 Task: Look for space in Maringá, Brazil from 12th  August, 2023 to 15th August, 2023 for 3 adults in price range Rs.12000 to Rs.16000. Place can be entire place with 2 bedrooms having 3 beds and 1 bathroom. Property type can be house, flat, guest house. Booking option can be shelf check-in. Required host language is Spanish.
Action: Mouse moved to (461, 119)
Screenshot: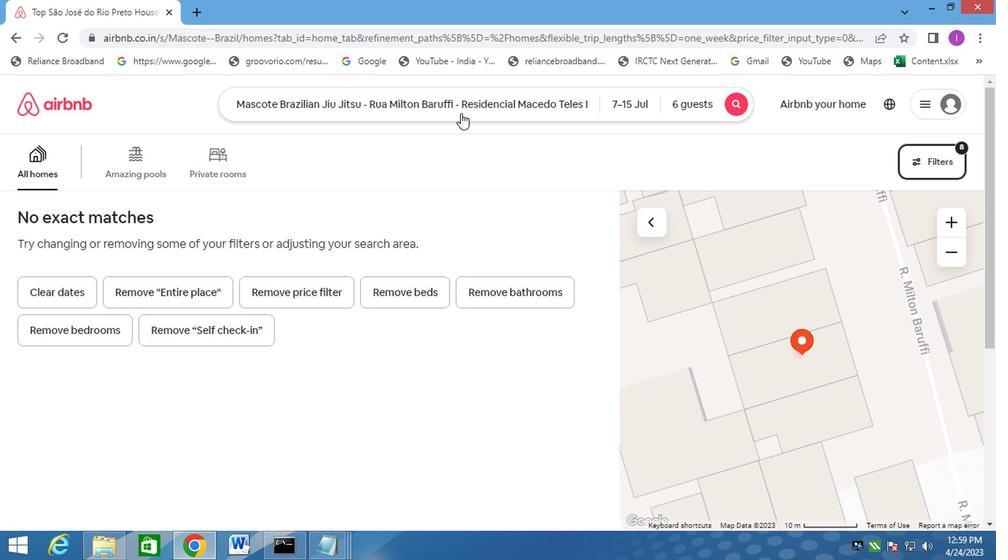 
Action: Mouse pressed left at (461, 119)
Screenshot: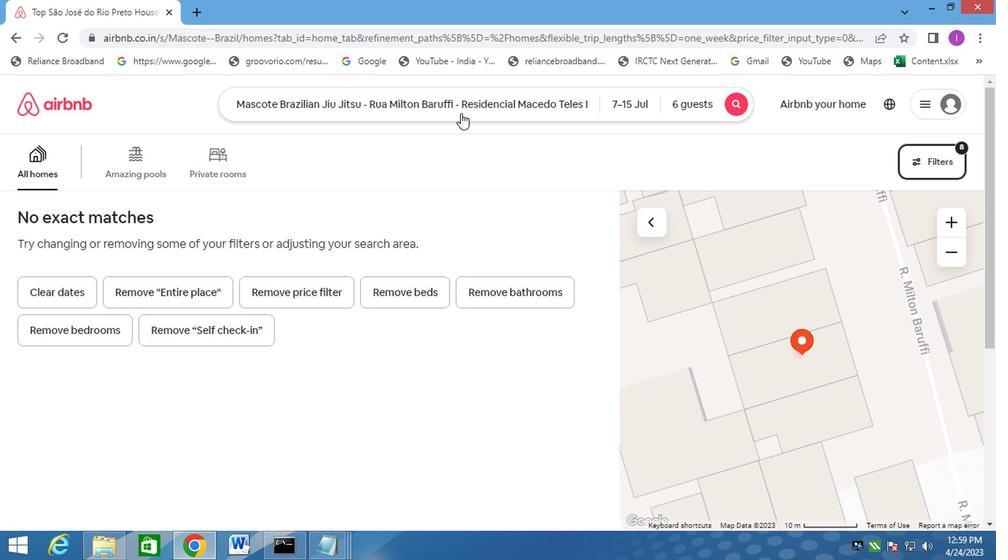 
Action: Mouse moved to (399, 160)
Screenshot: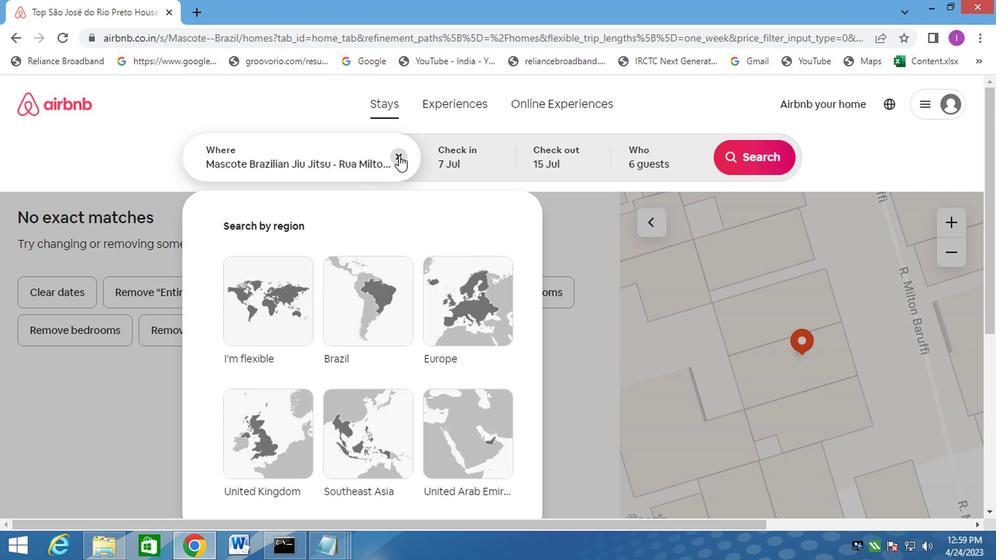 
Action: Mouse pressed left at (399, 160)
Screenshot: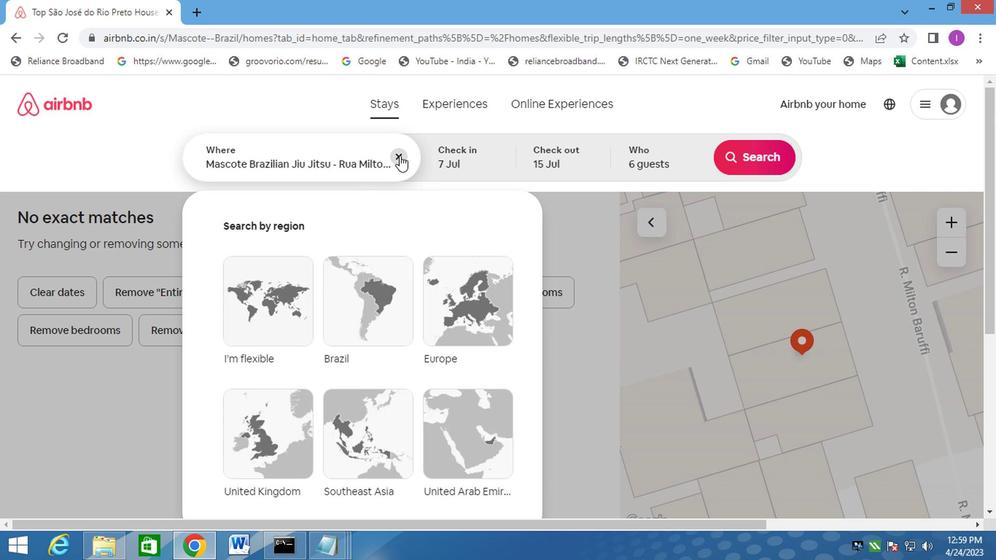 
Action: Mouse moved to (281, 379)
Screenshot: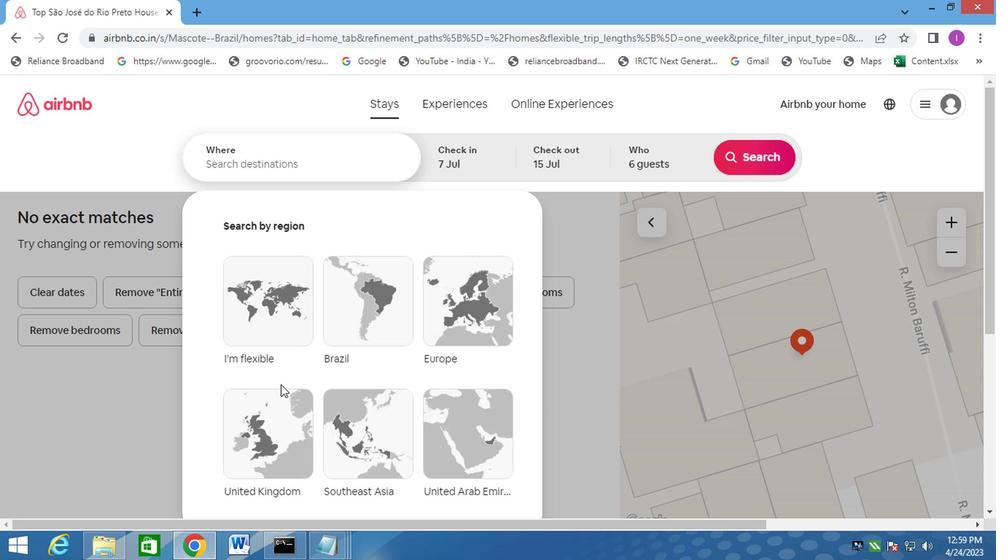 
Action: Key pressed <Key.shift>MARINGA,<Key.shift>BRAZIL
Screenshot: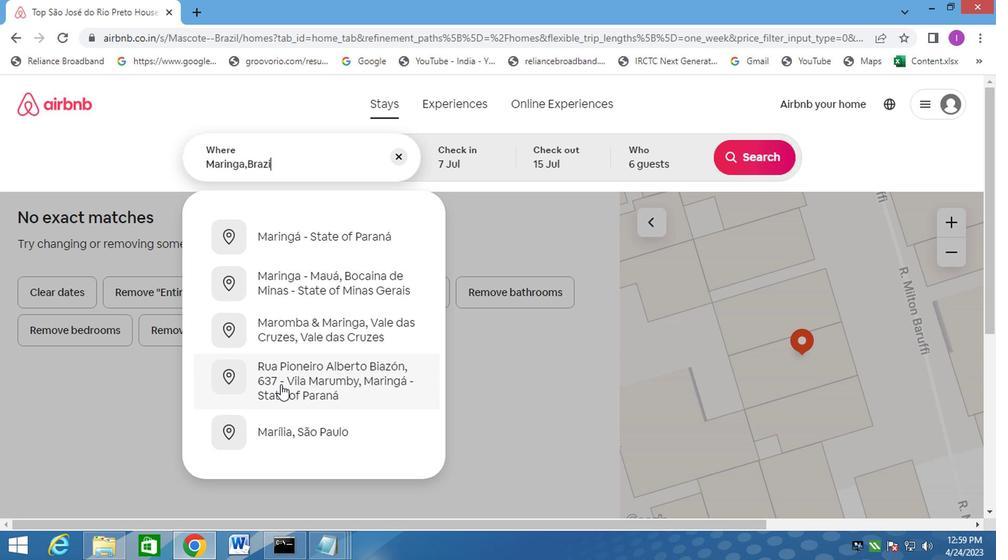 
Action: Mouse moved to (461, 162)
Screenshot: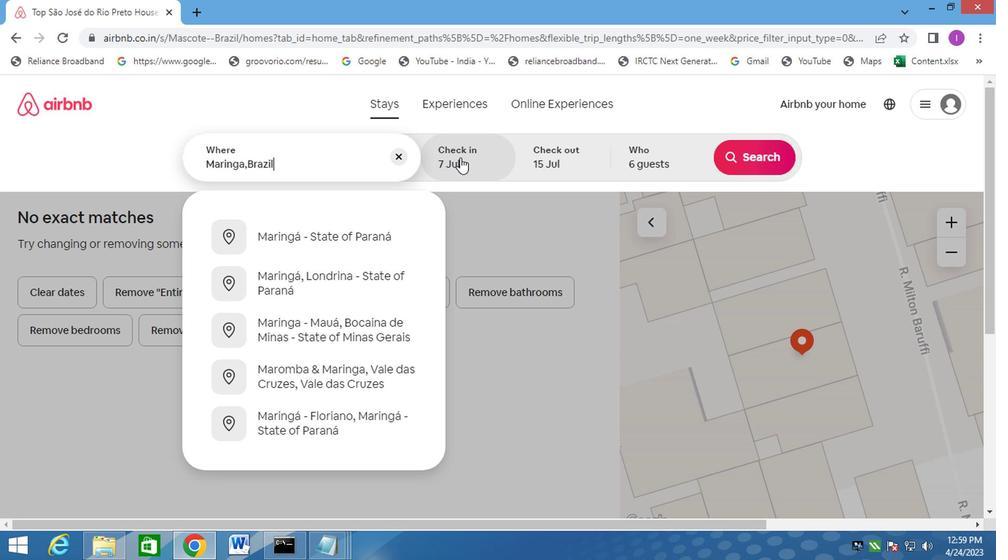 
Action: Mouse pressed left at (461, 162)
Screenshot: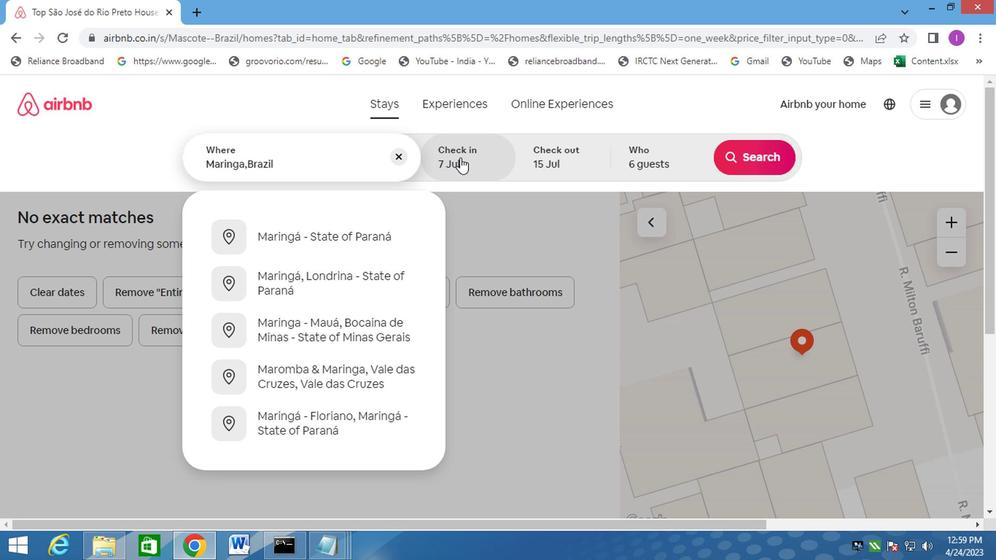 
Action: Mouse moved to (732, 367)
Screenshot: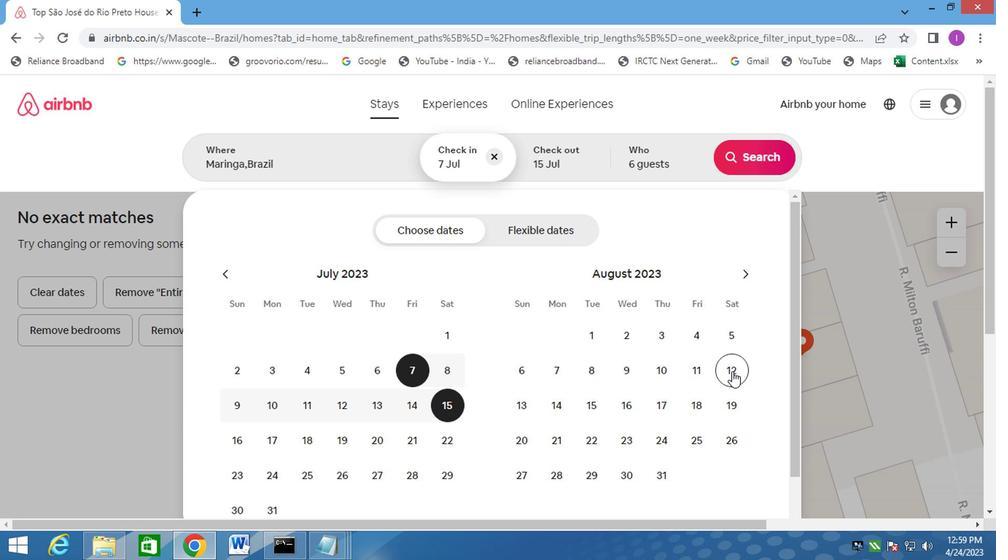 
Action: Mouse pressed left at (732, 367)
Screenshot: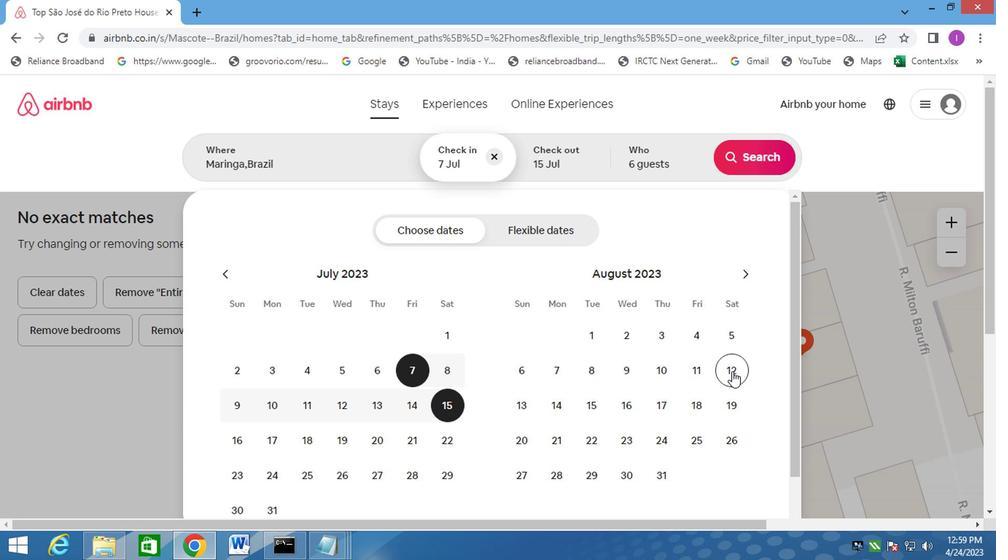 
Action: Mouse moved to (590, 397)
Screenshot: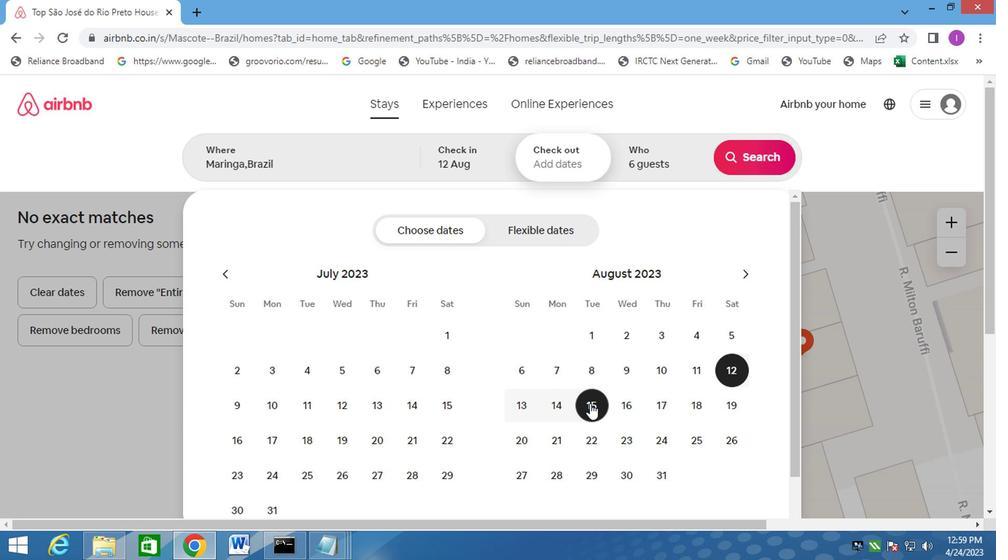 
Action: Mouse pressed left at (590, 397)
Screenshot: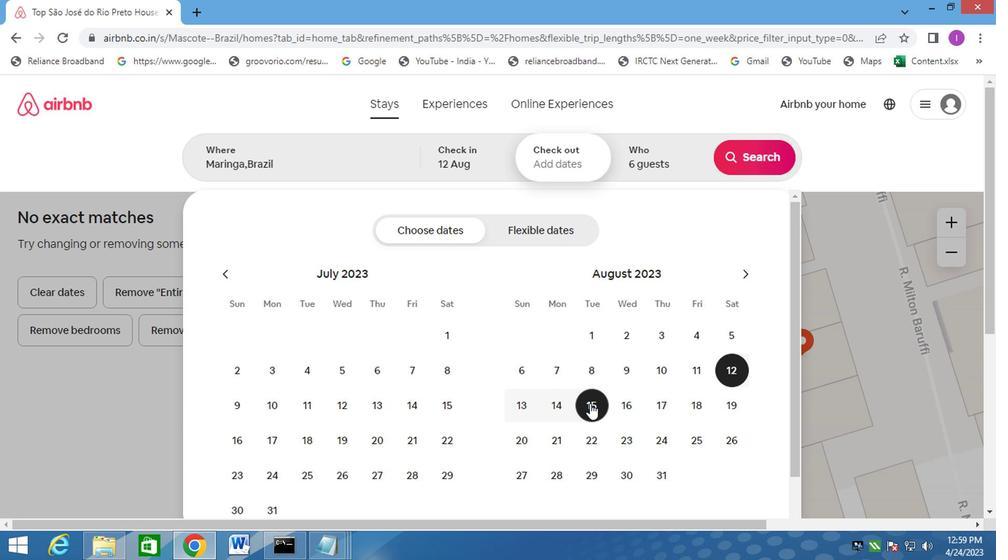 
Action: Mouse moved to (647, 158)
Screenshot: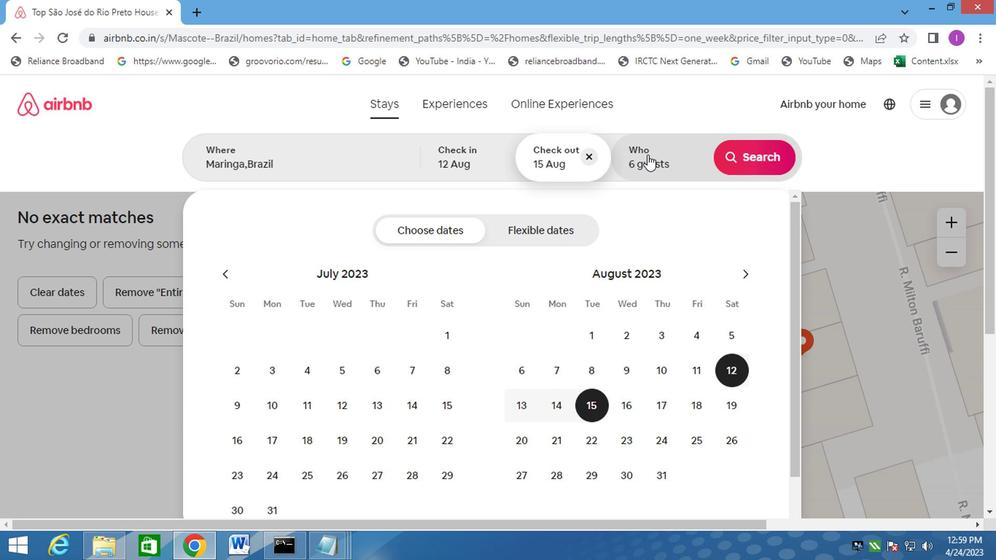 
Action: Mouse pressed left at (647, 158)
Screenshot: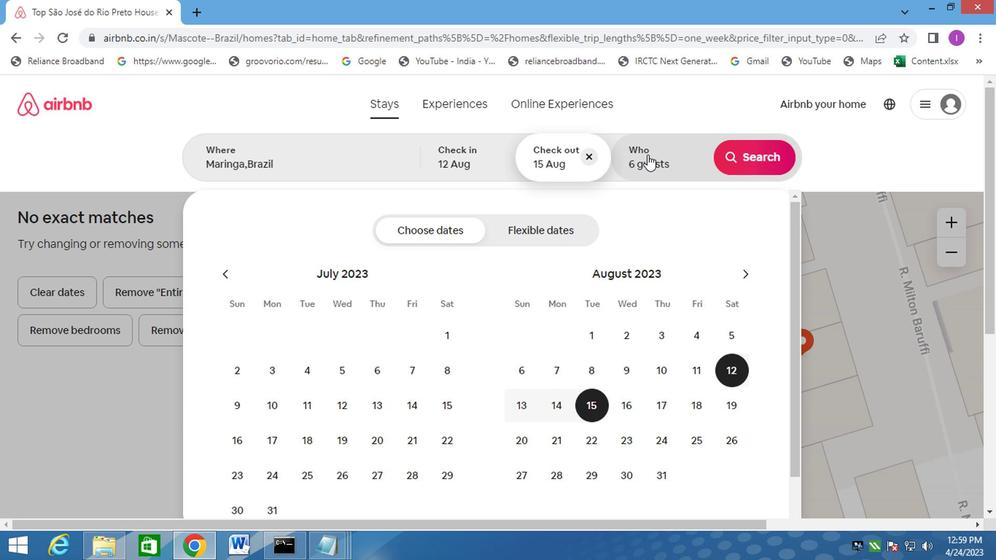 
Action: Mouse moved to (708, 241)
Screenshot: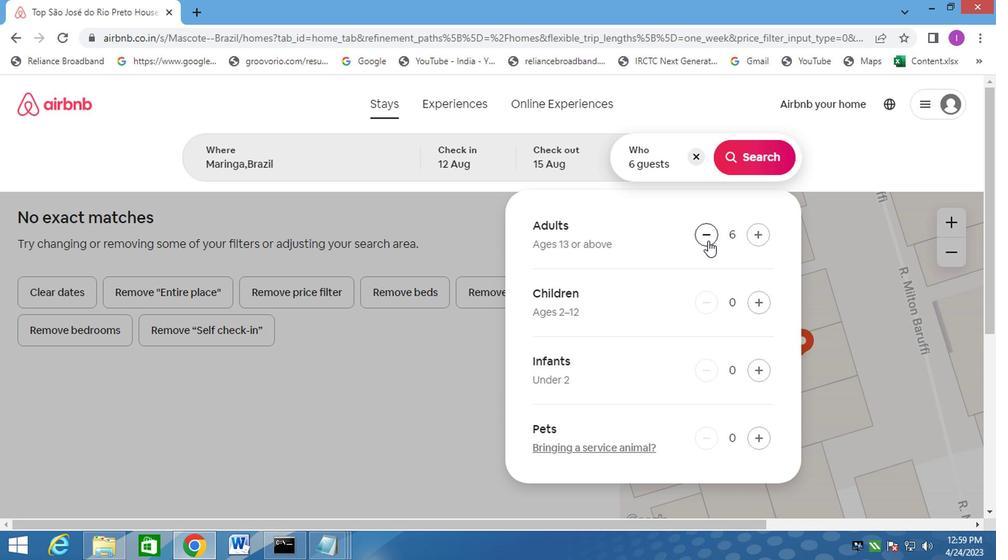 
Action: Mouse pressed left at (708, 241)
Screenshot: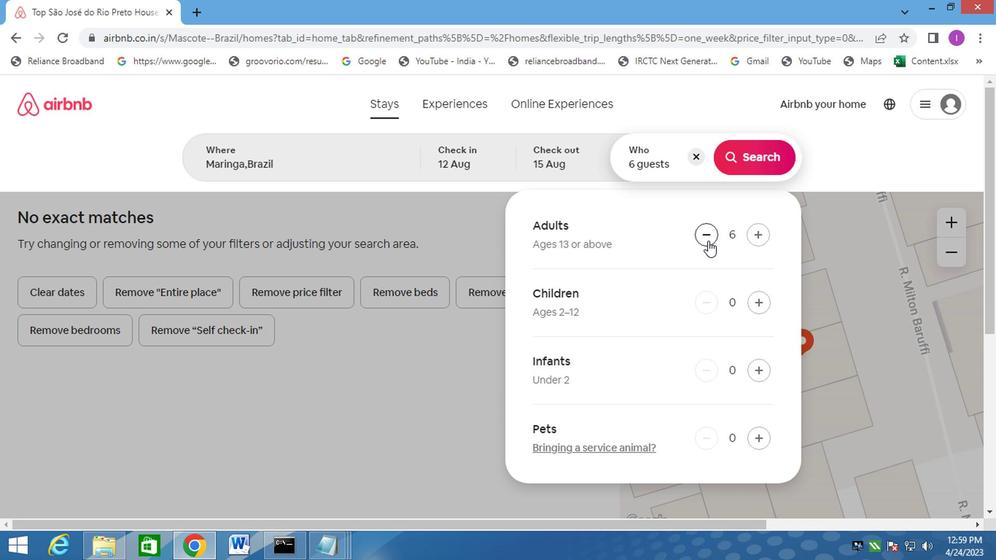 
Action: Mouse pressed left at (708, 241)
Screenshot: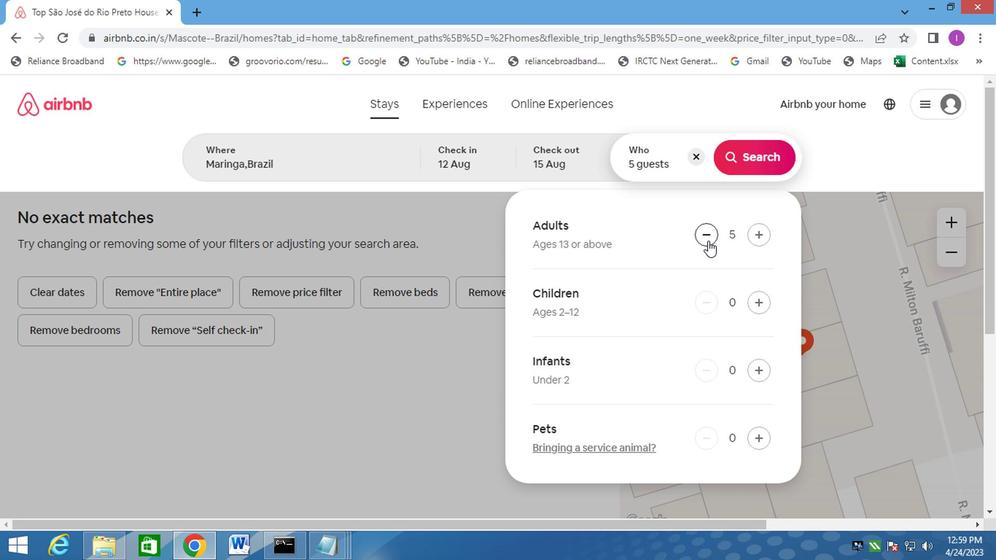 
Action: Mouse pressed left at (708, 241)
Screenshot: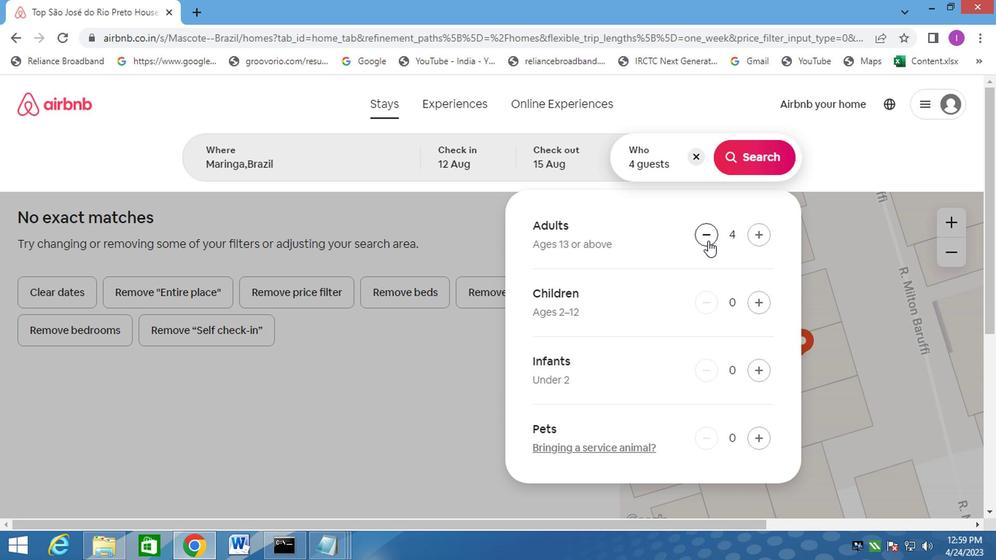 
Action: Mouse moved to (756, 153)
Screenshot: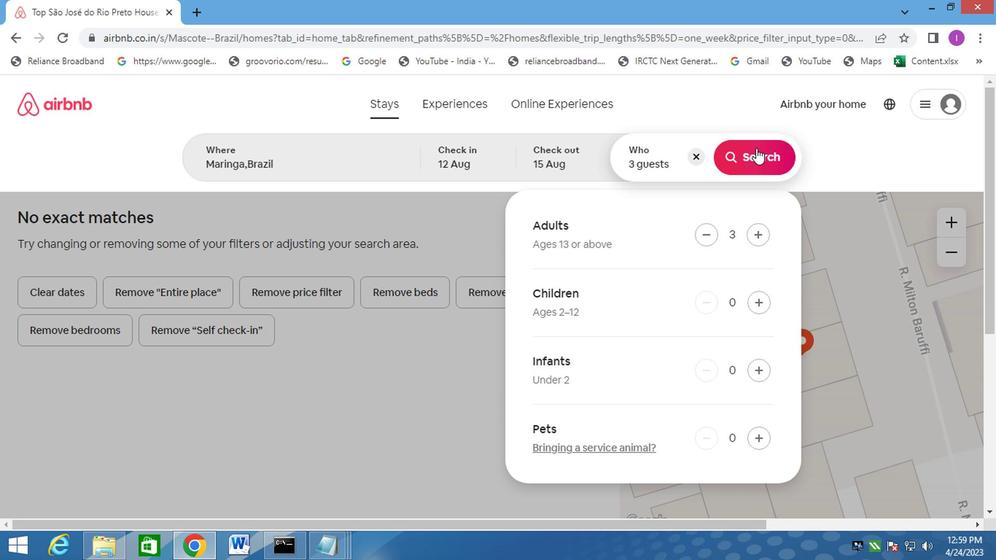 
Action: Mouse pressed left at (756, 153)
Screenshot: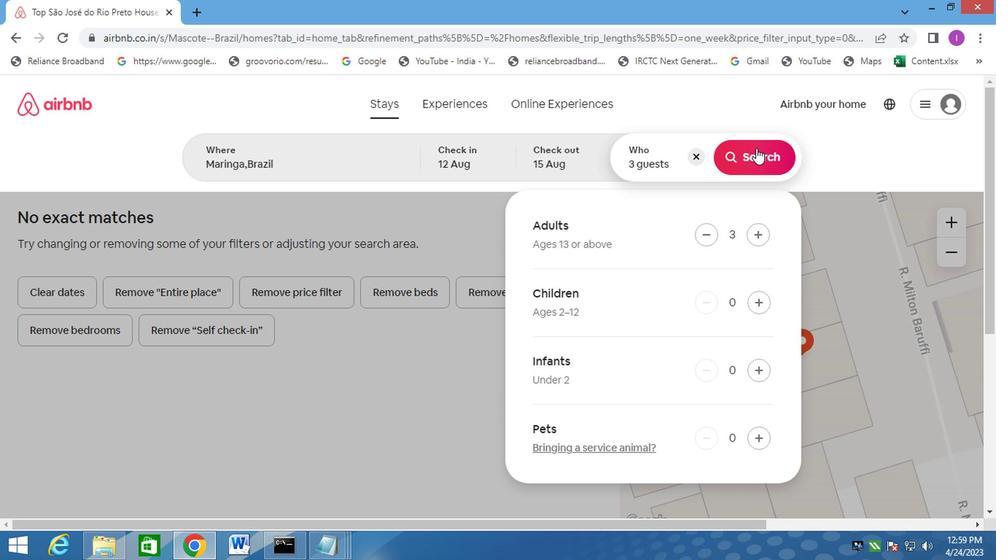 
Action: Mouse moved to (924, 165)
Screenshot: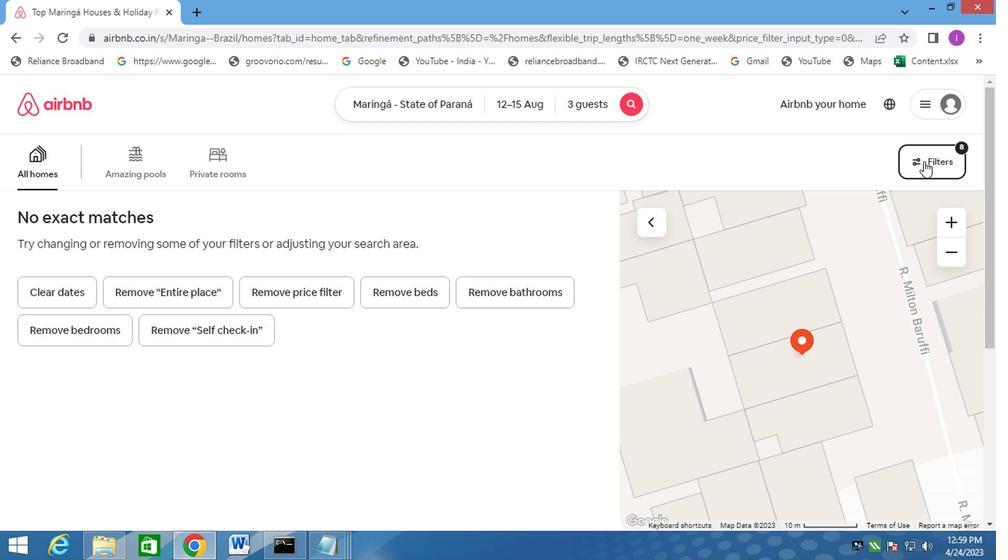
Action: Mouse pressed left at (924, 165)
Screenshot: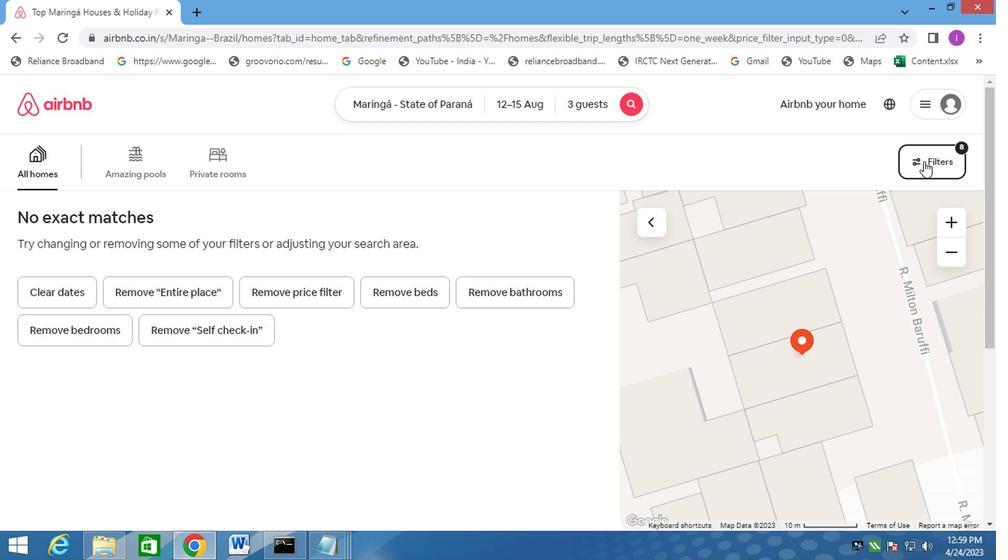 
Action: Mouse moved to (287, 255)
Screenshot: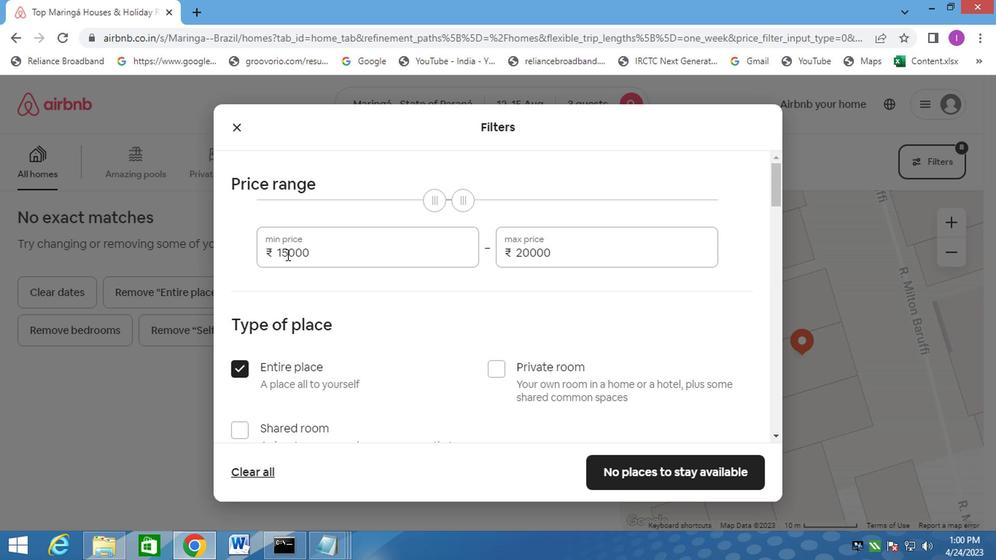 
Action: Mouse pressed left at (287, 255)
Screenshot: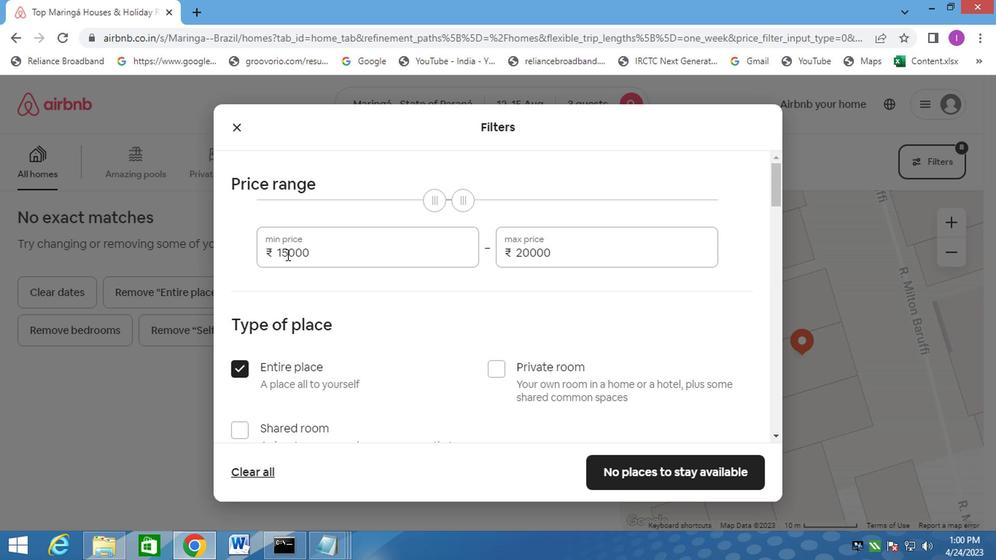 
Action: Mouse moved to (345, 239)
Screenshot: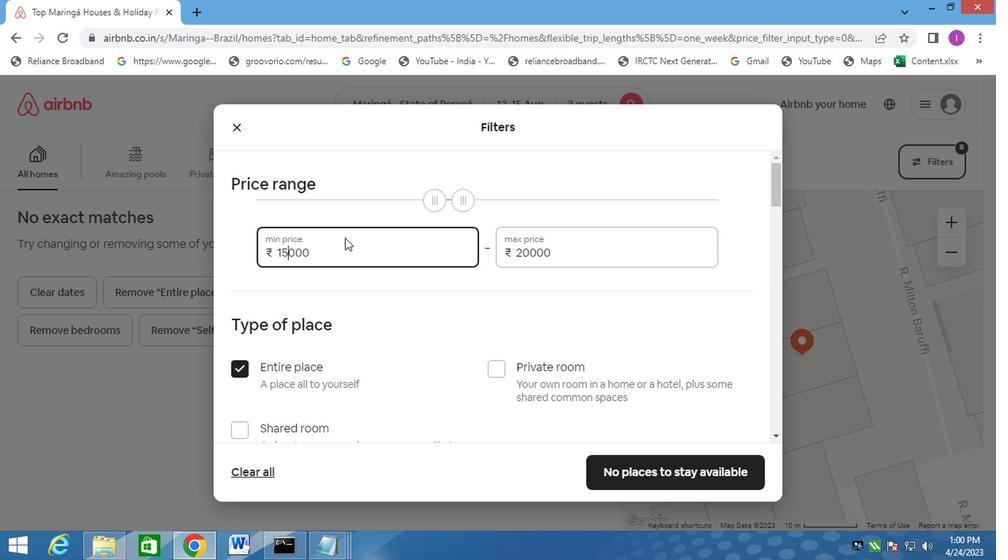 
Action: Key pressed <Key.backspace>2
Screenshot: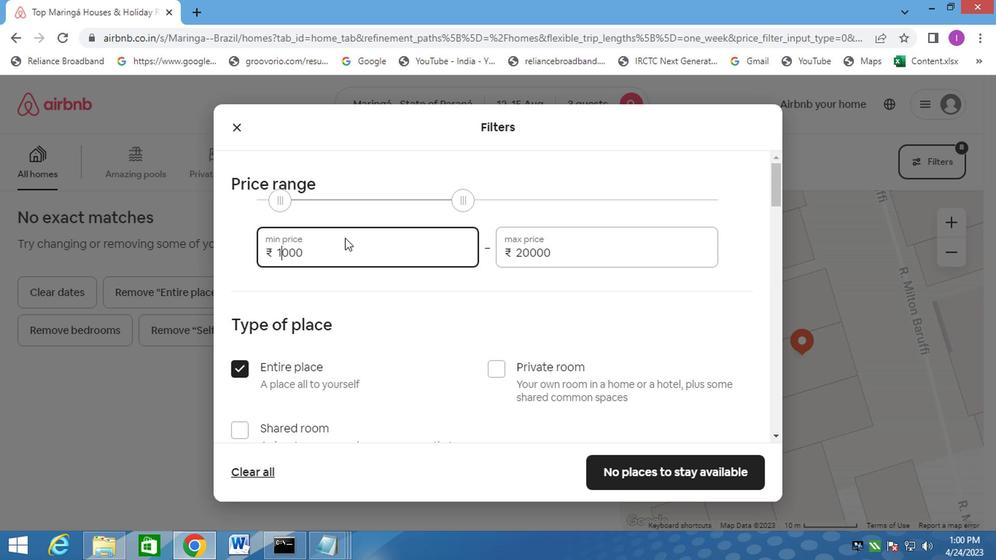 
Action: Mouse moved to (529, 254)
Screenshot: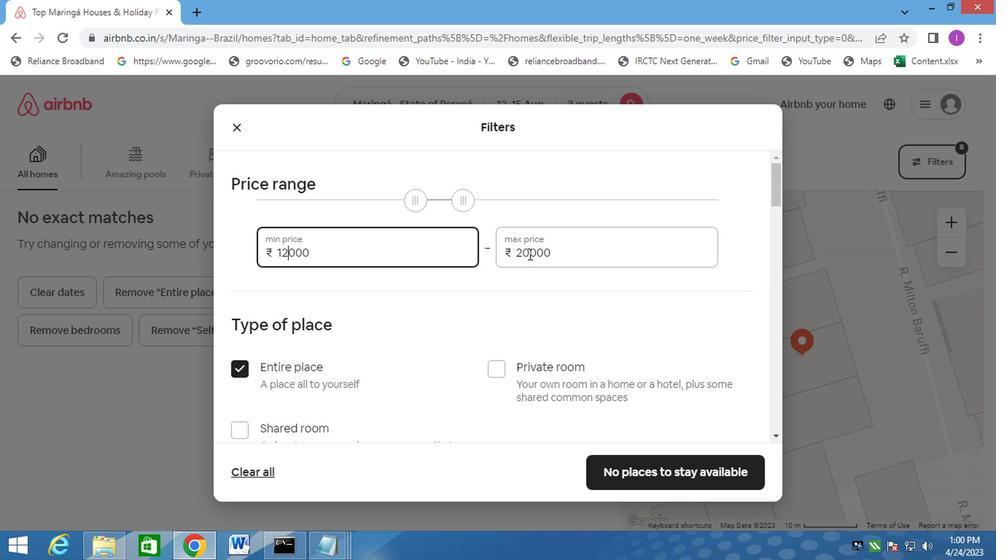 
Action: Mouse pressed left at (529, 254)
Screenshot: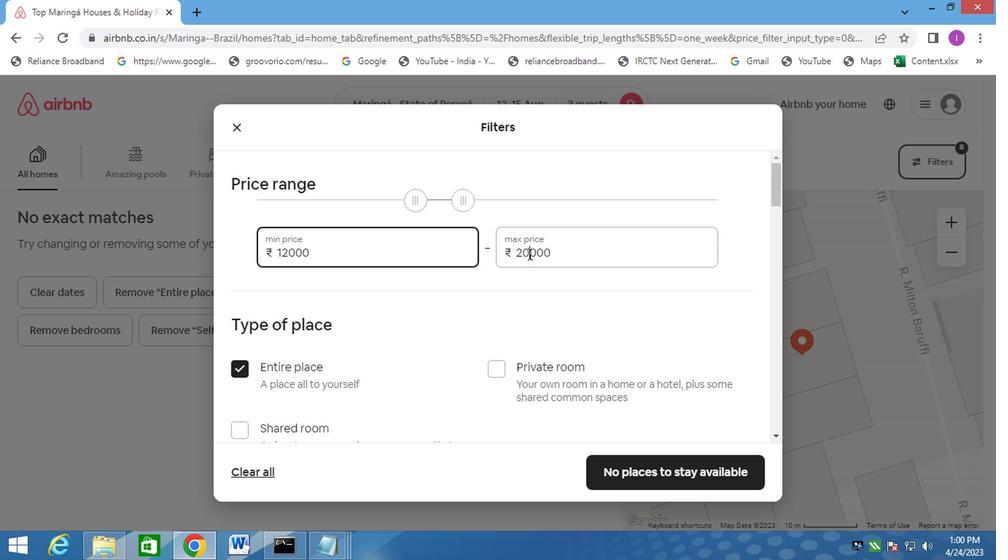 
Action: Mouse moved to (529, 252)
Screenshot: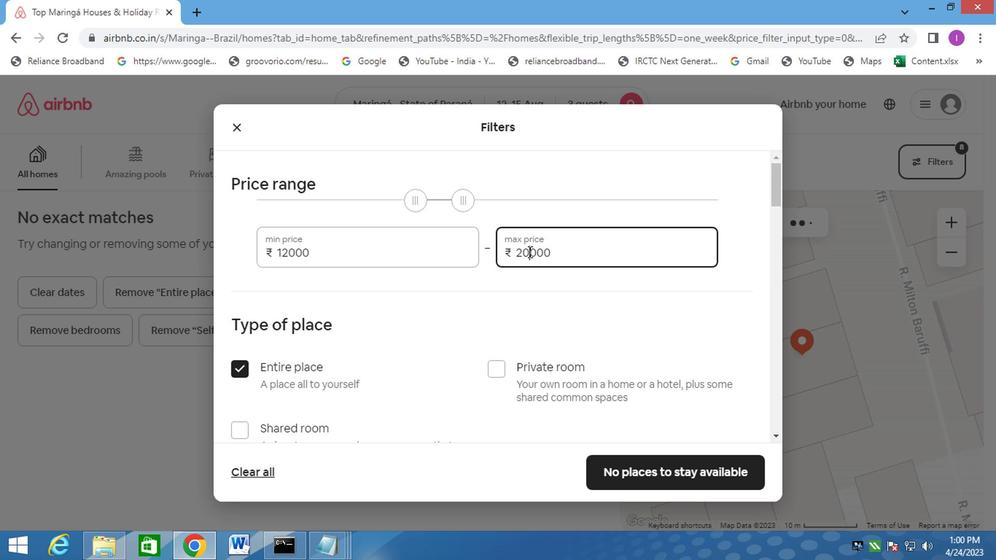 
Action: Key pressed <Key.backspace><Key.backspace>16
Screenshot: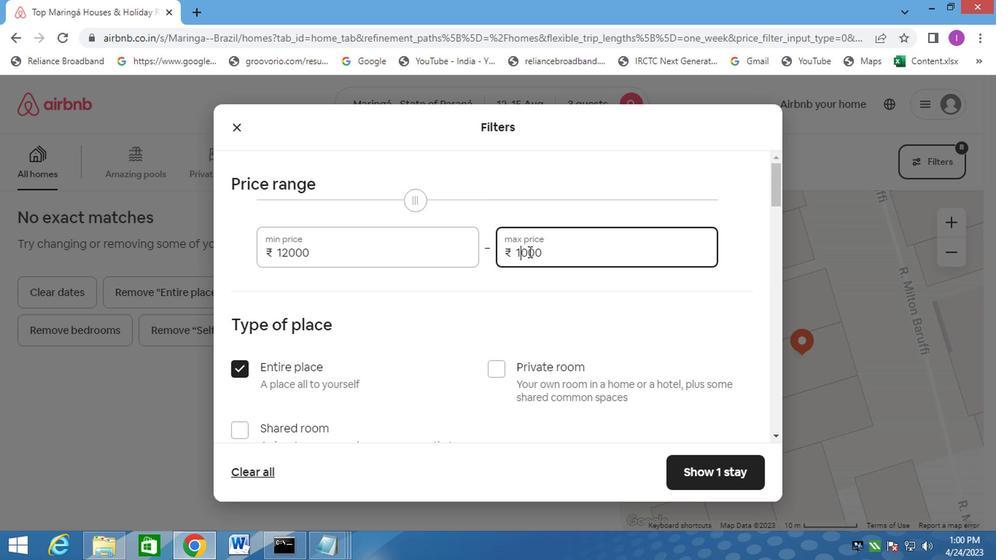 
Action: Mouse moved to (395, 458)
Screenshot: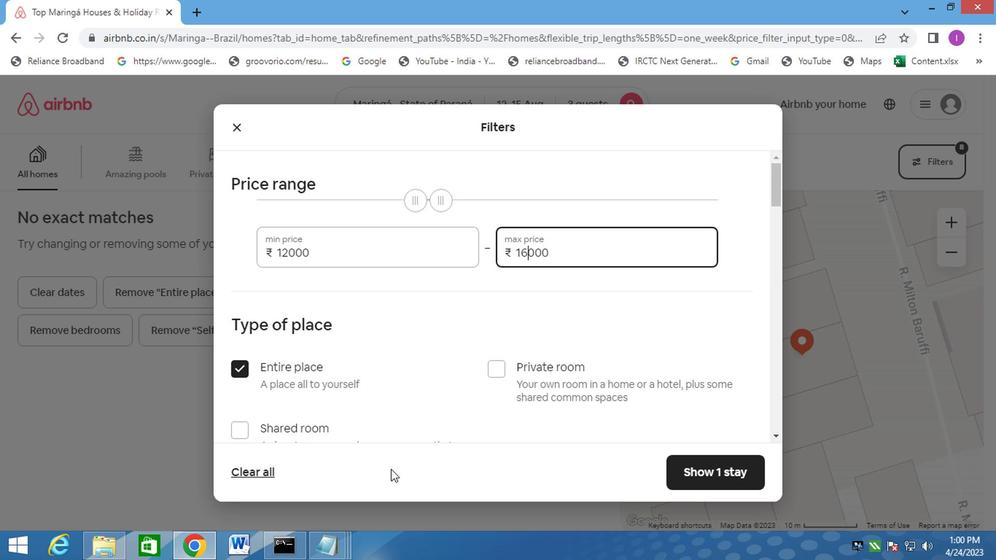 
Action: Mouse scrolled (395, 457) with delta (0, 0)
Screenshot: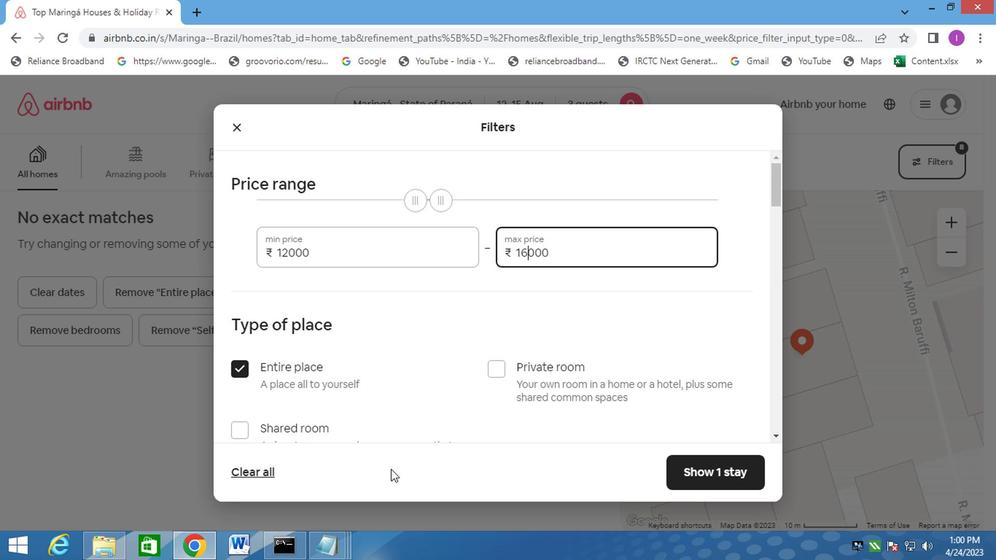 
Action: Mouse moved to (406, 447)
Screenshot: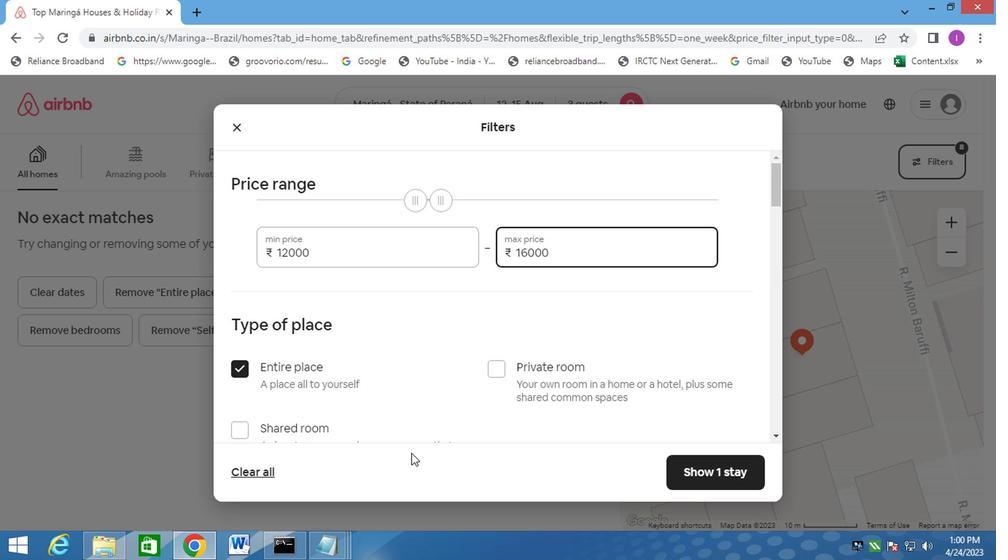 
Action: Mouse scrolled (406, 446) with delta (0, -1)
Screenshot: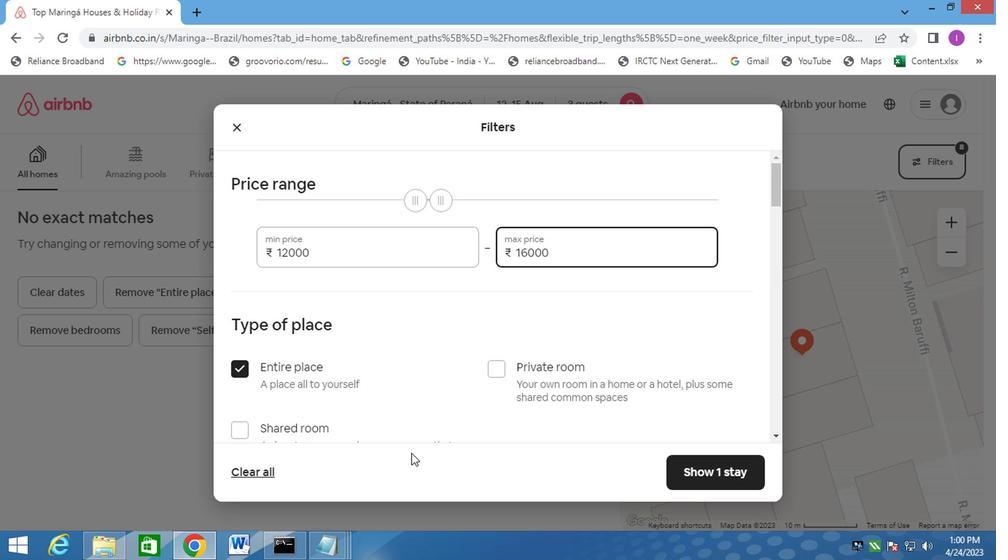 
Action: Mouse moved to (412, 445)
Screenshot: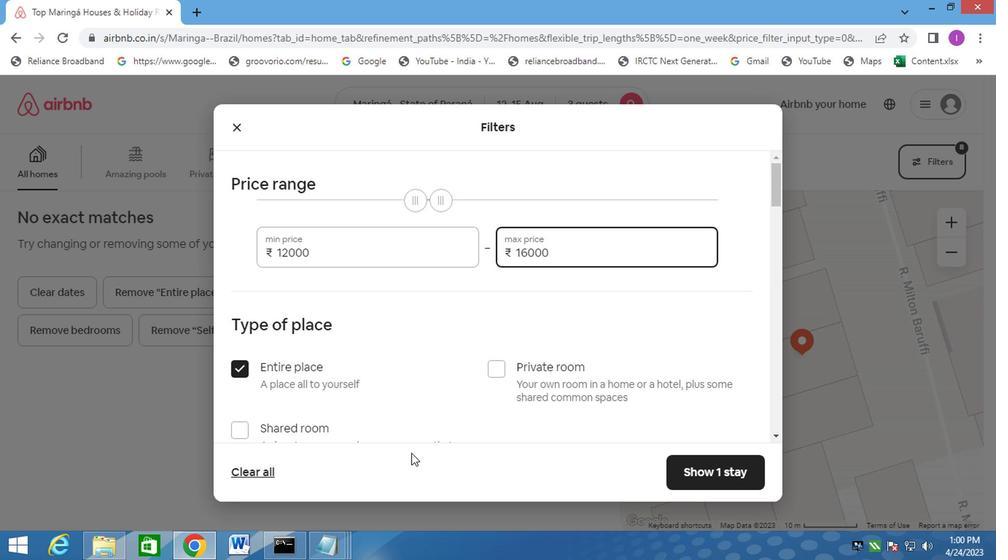 
Action: Mouse scrolled (412, 444) with delta (0, -1)
Screenshot: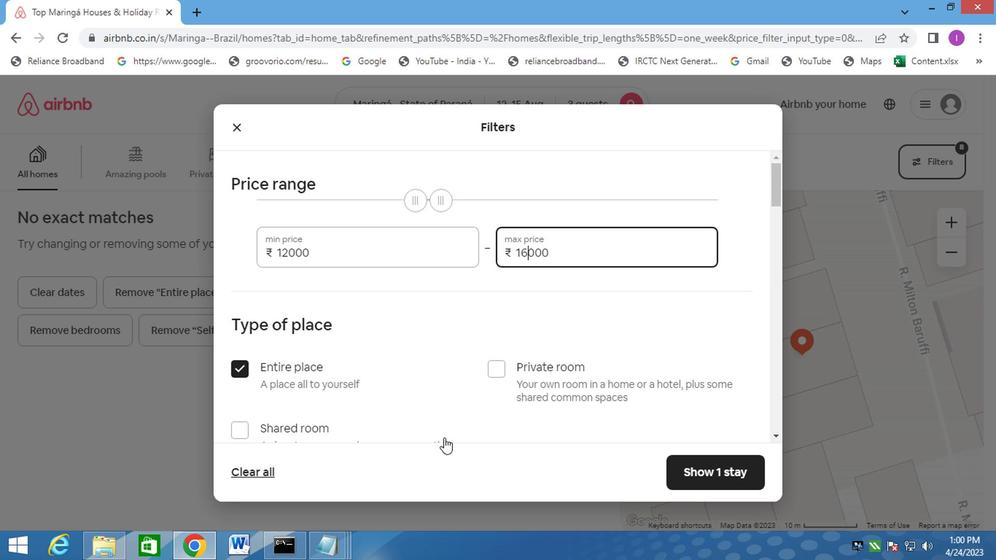 
Action: Mouse moved to (723, 358)
Screenshot: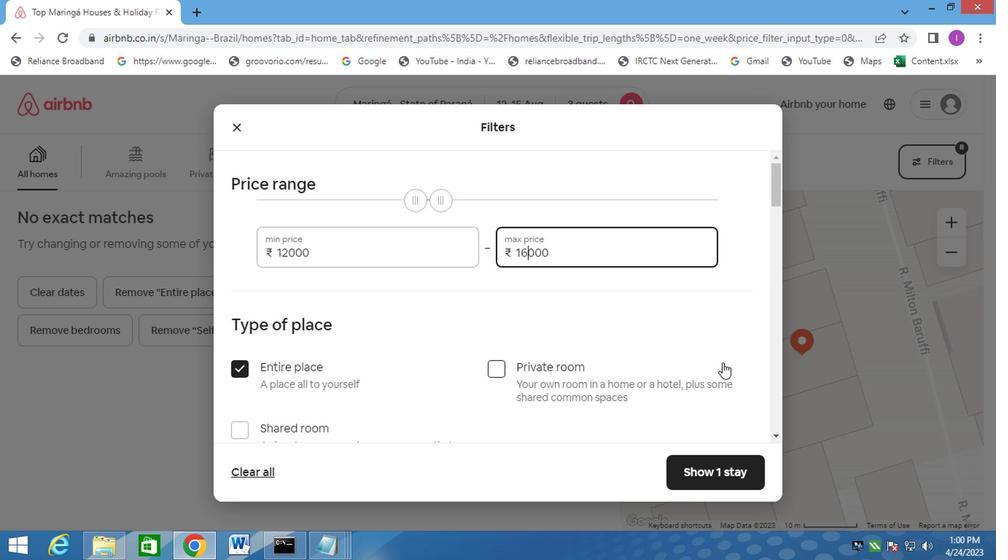 
Action: Mouse scrolled (723, 357) with delta (0, -1)
Screenshot: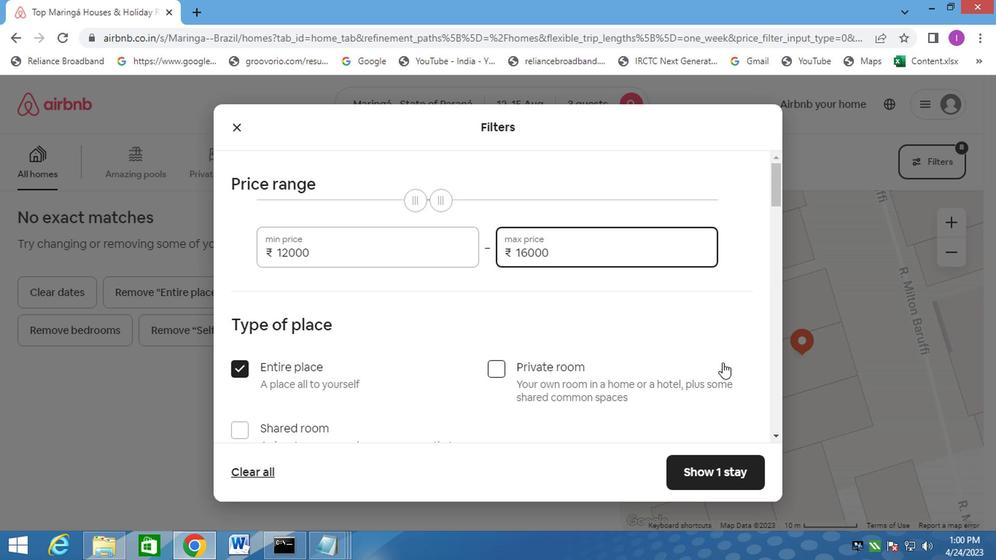 
Action: Mouse scrolled (723, 357) with delta (0, -1)
Screenshot: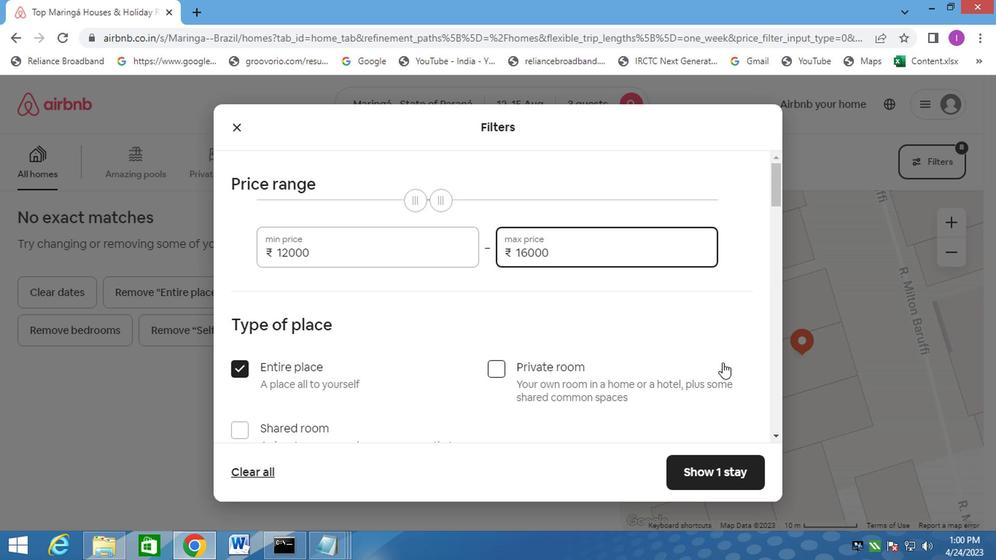 
Action: Mouse scrolled (723, 357) with delta (0, -1)
Screenshot: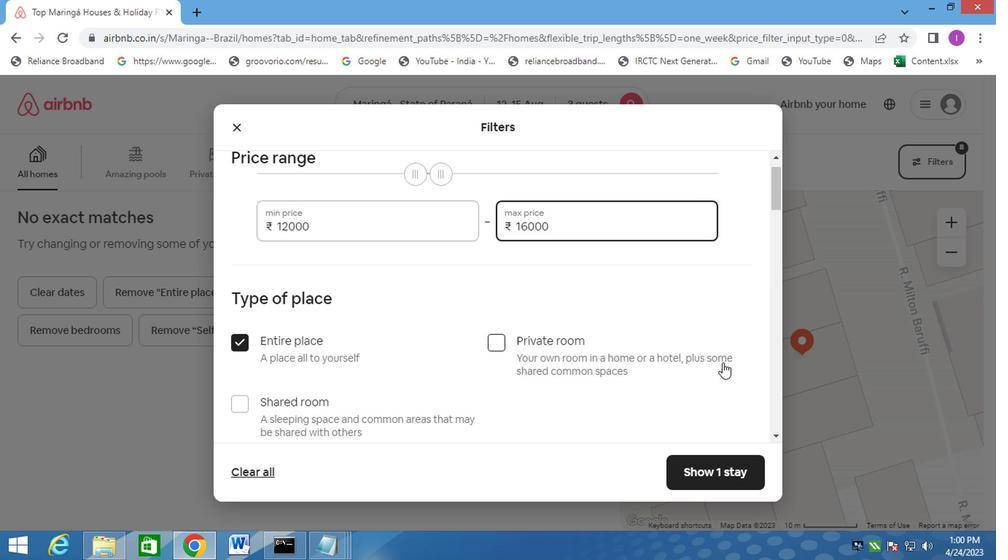 
Action: Mouse moved to (365, 377)
Screenshot: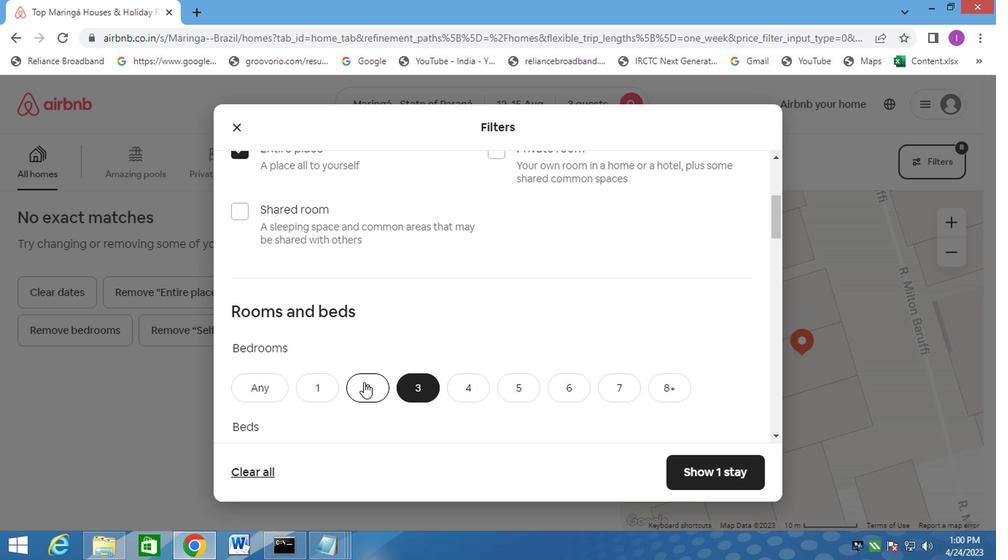
Action: Mouse pressed left at (365, 377)
Screenshot: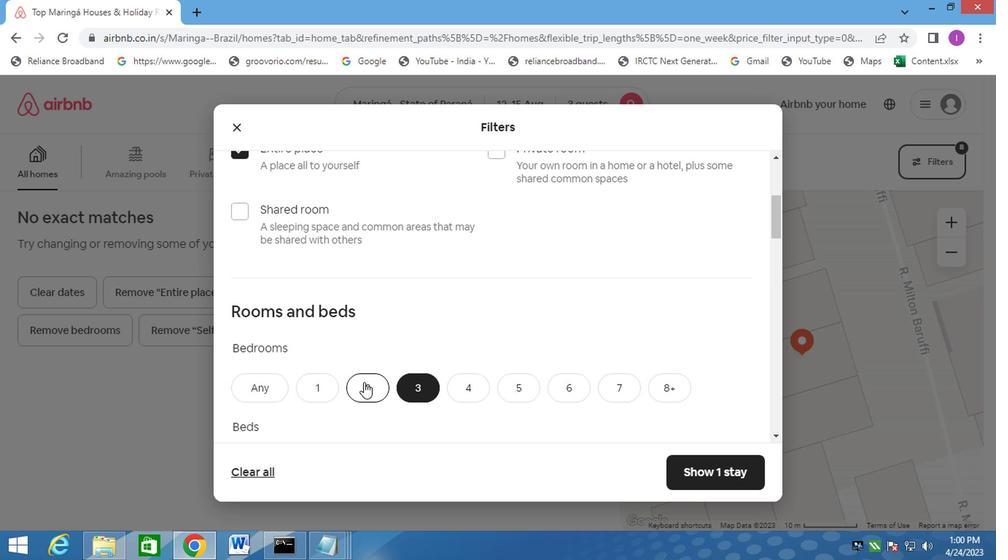 
Action: Mouse moved to (414, 385)
Screenshot: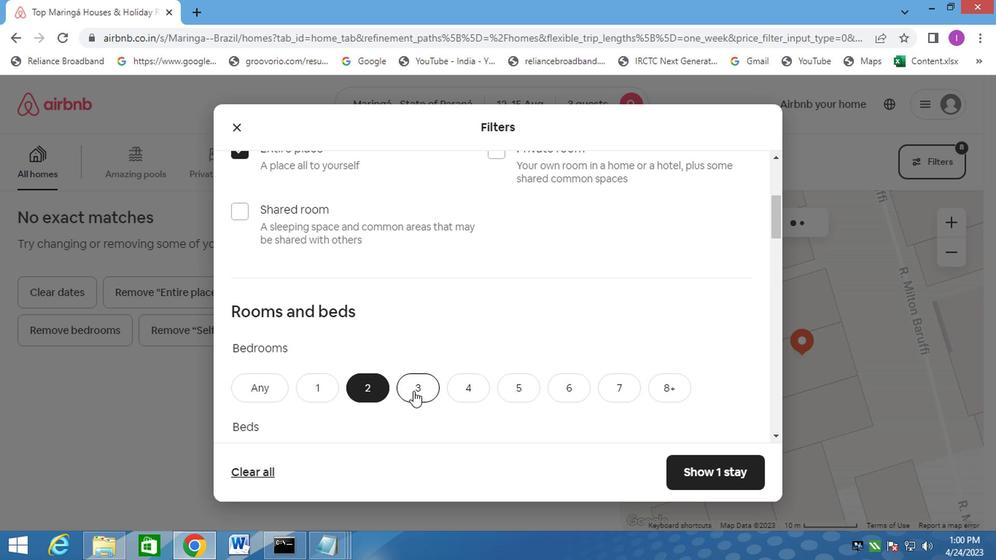 
Action: Mouse scrolled (413, 385) with delta (0, 0)
Screenshot: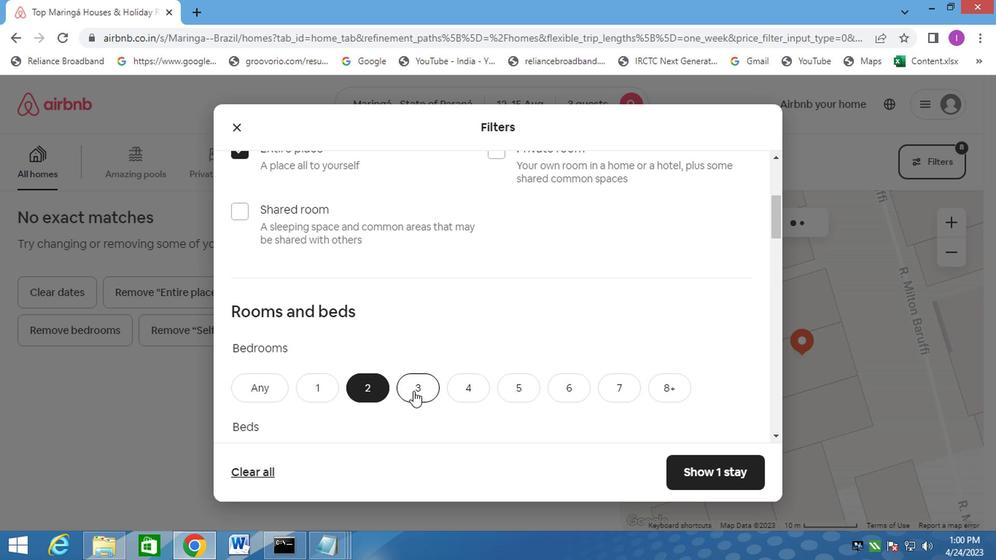 
Action: Mouse scrolled (414, 385) with delta (0, 0)
Screenshot: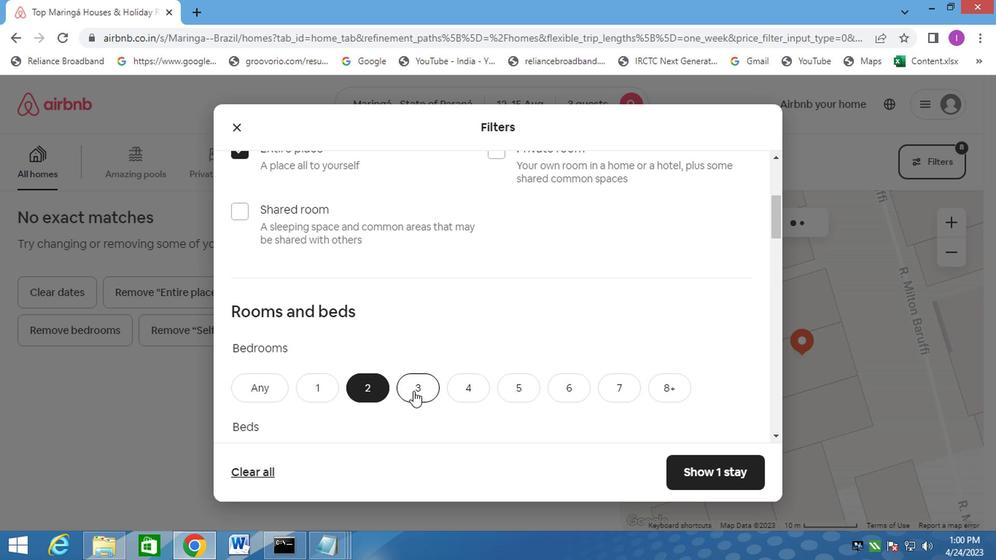
Action: Mouse moved to (421, 385)
Screenshot: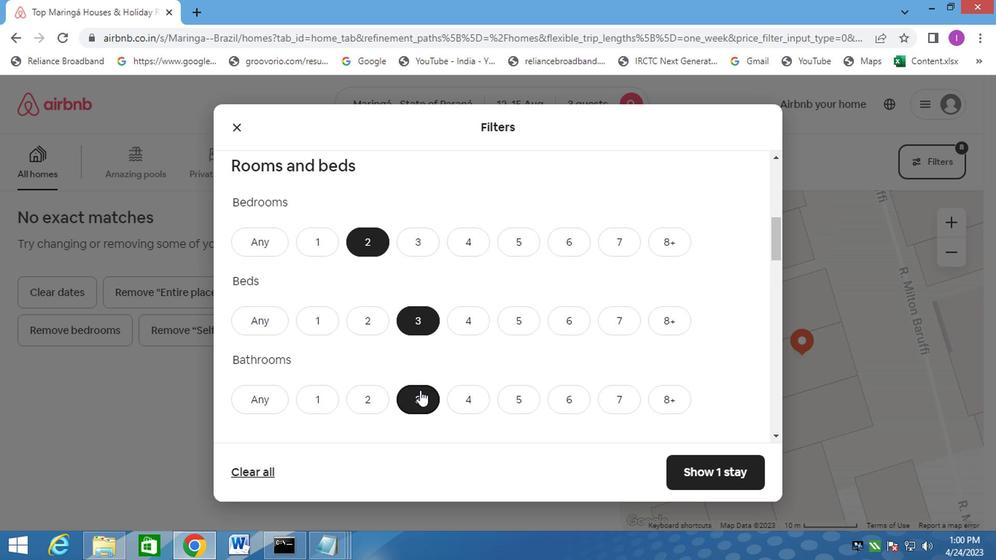 
Action: Mouse scrolled (421, 384) with delta (0, 0)
Screenshot: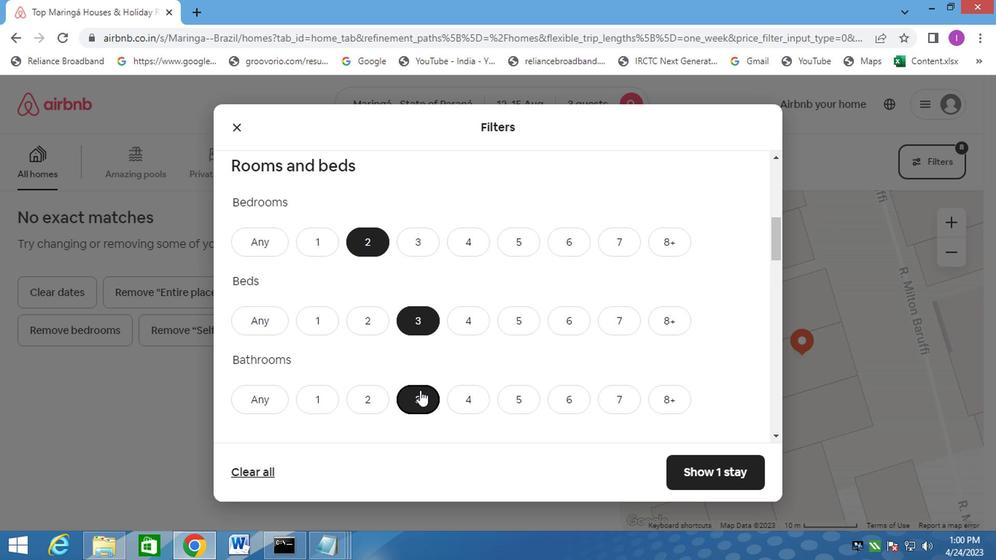 
Action: Mouse moved to (315, 326)
Screenshot: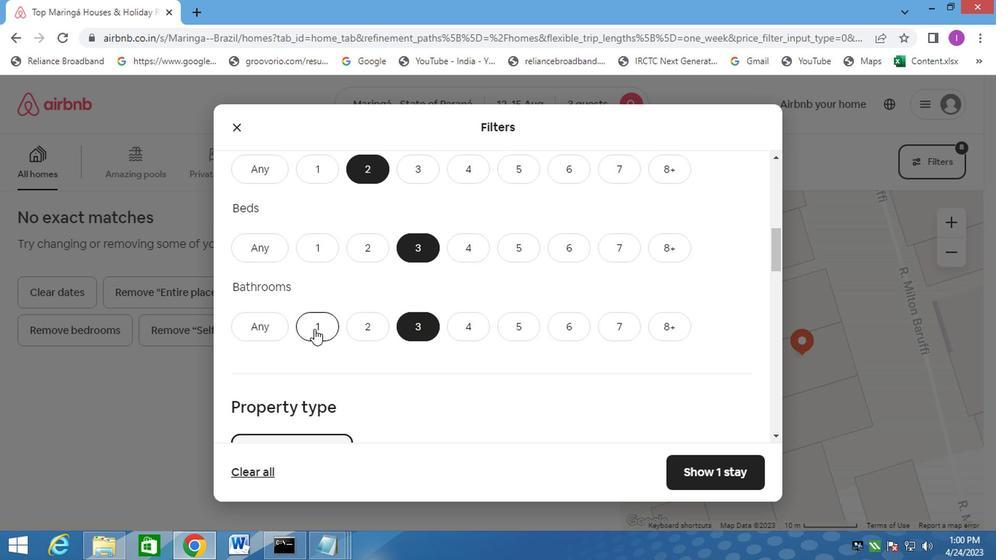 
Action: Mouse pressed left at (315, 326)
Screenshot: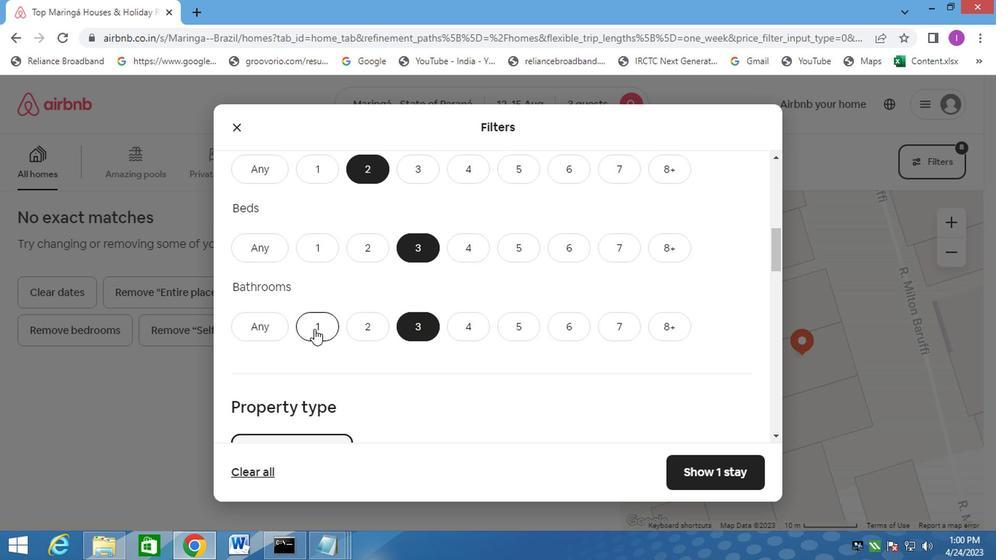 
Action: Mouse moved to (375, 373)
Screenshot: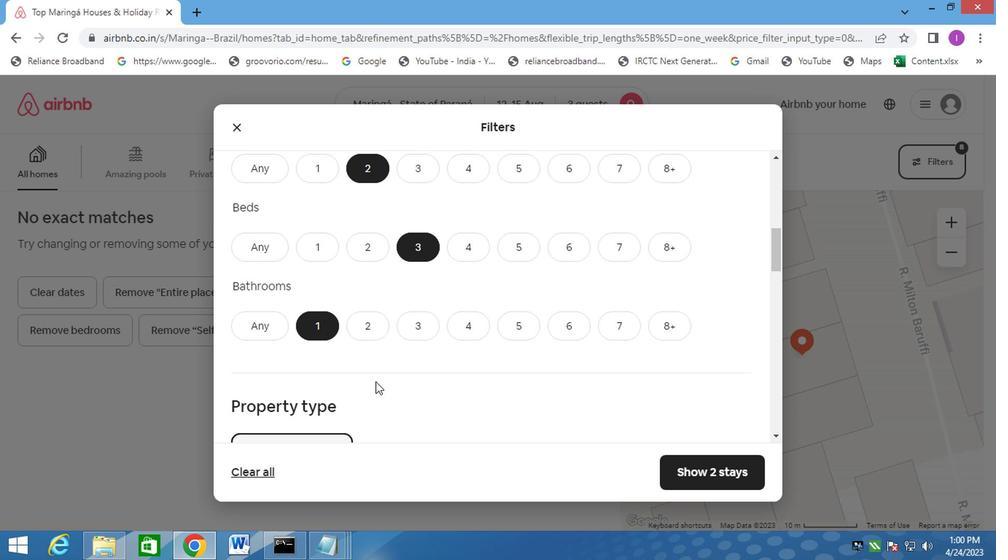
Action: Mouse scrolled (375, 373) with delta (0, 0)
Screenshot: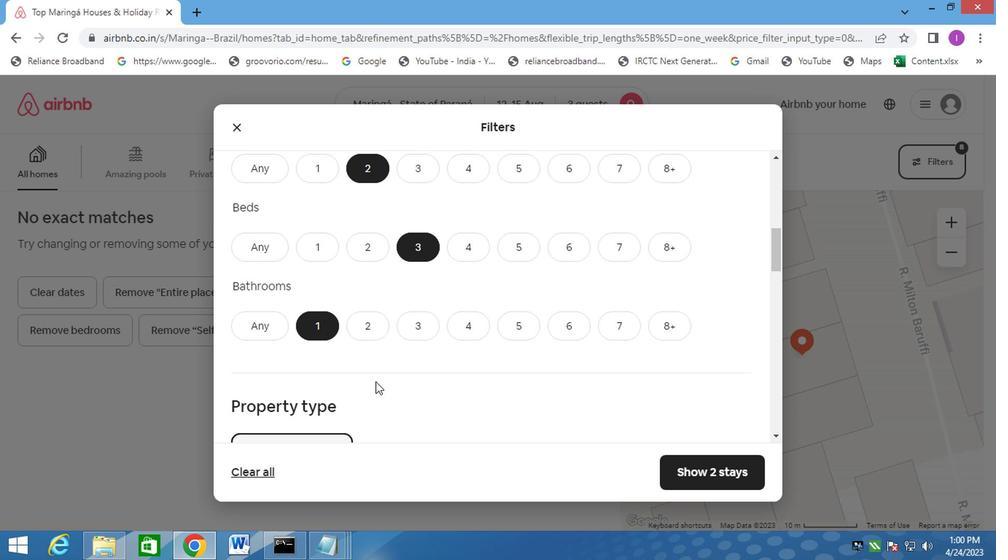 
Action: Mouse moved to (376, 376)
Screenshot: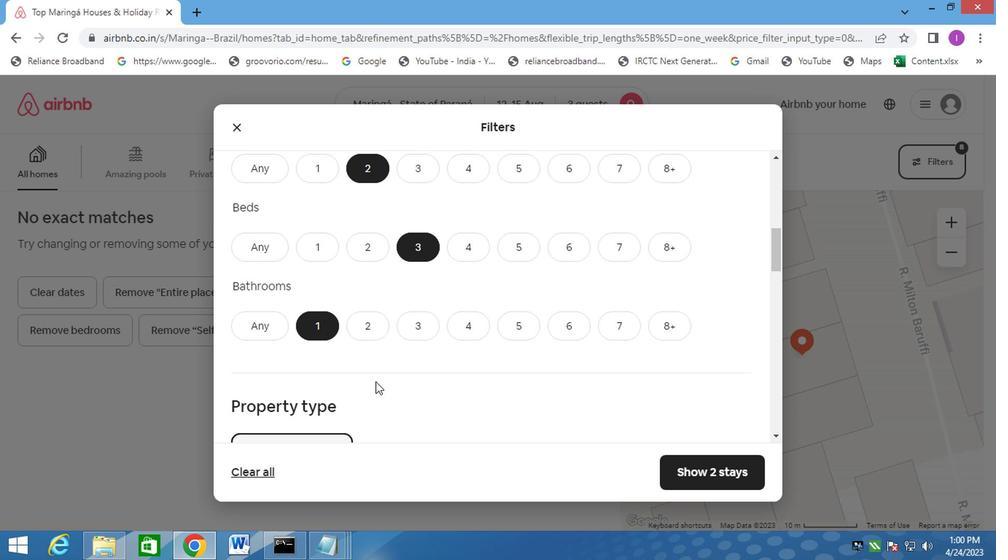 
Action: Mouse scrolled (376, 375) with delta (0, -1)
Screenshot: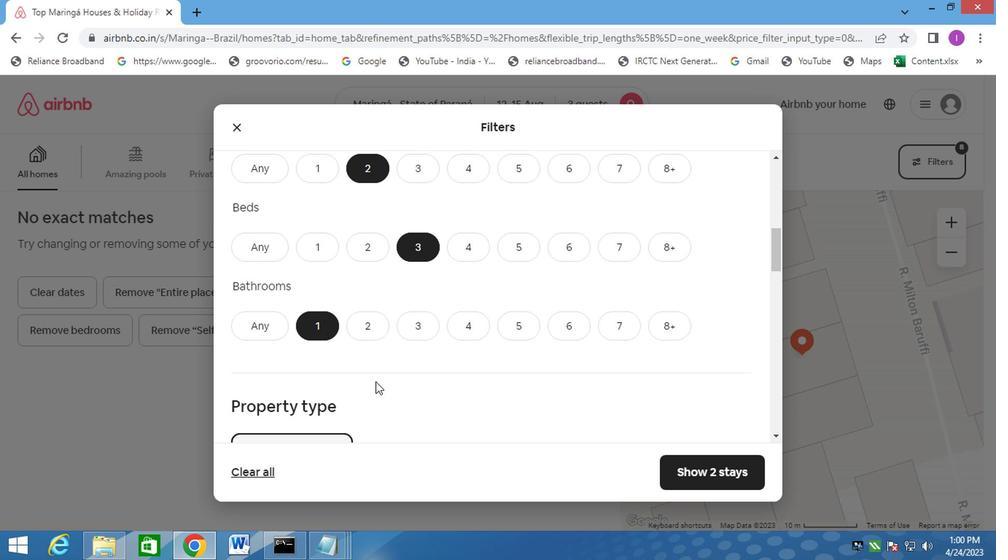 
Action: Mouse scrolled (376, 375) with delta (0, -1)
Screenshot: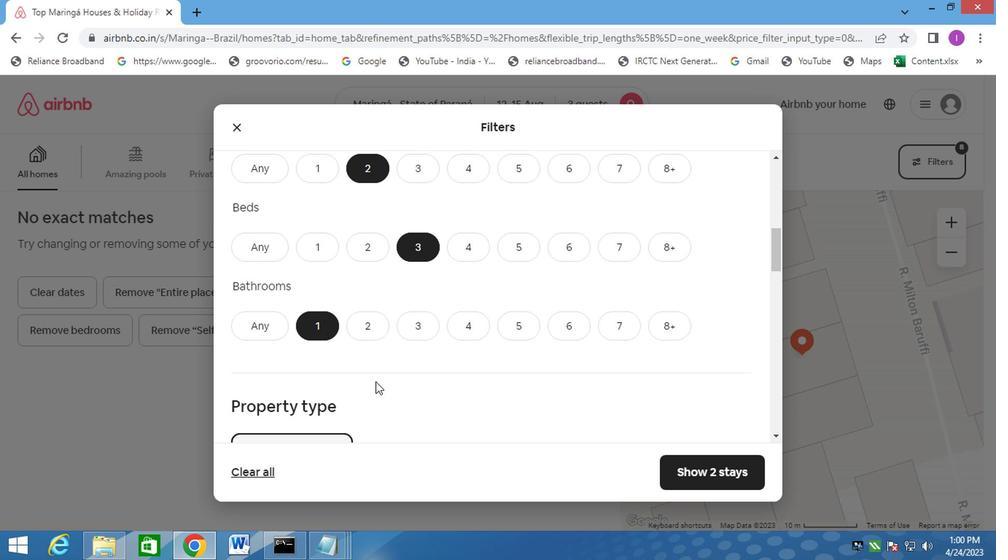 
Action: Mouse moved to (480, 351)
Screenshot: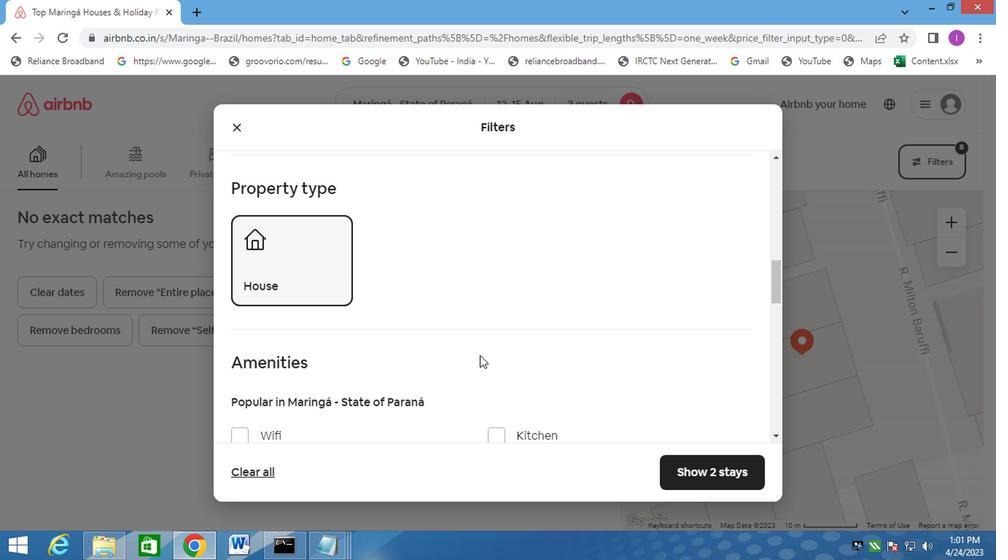 
Action: Mouse scrolled (480, 350) with delta (0, 0)
Screenshot: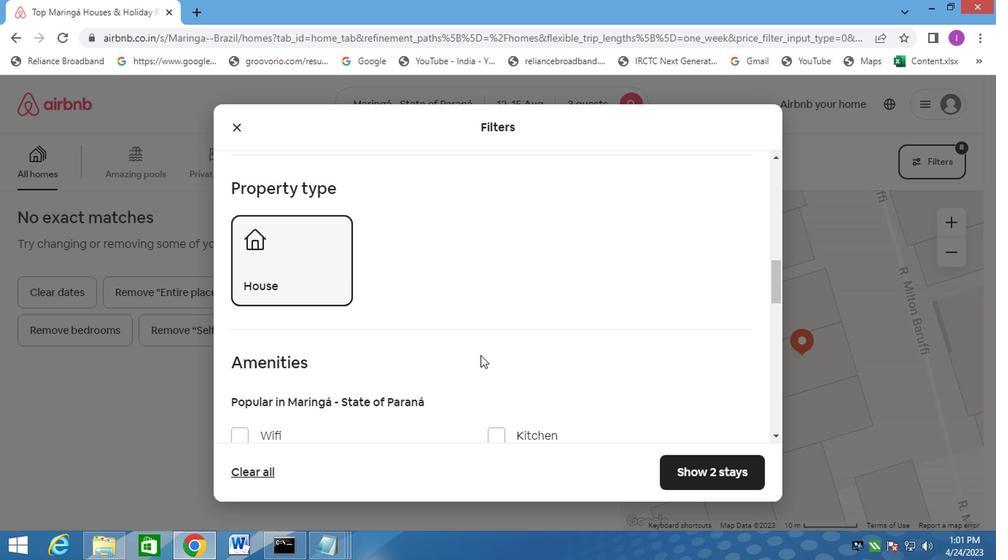 
Action: Mouse moved to (481, 351)
Screenshot: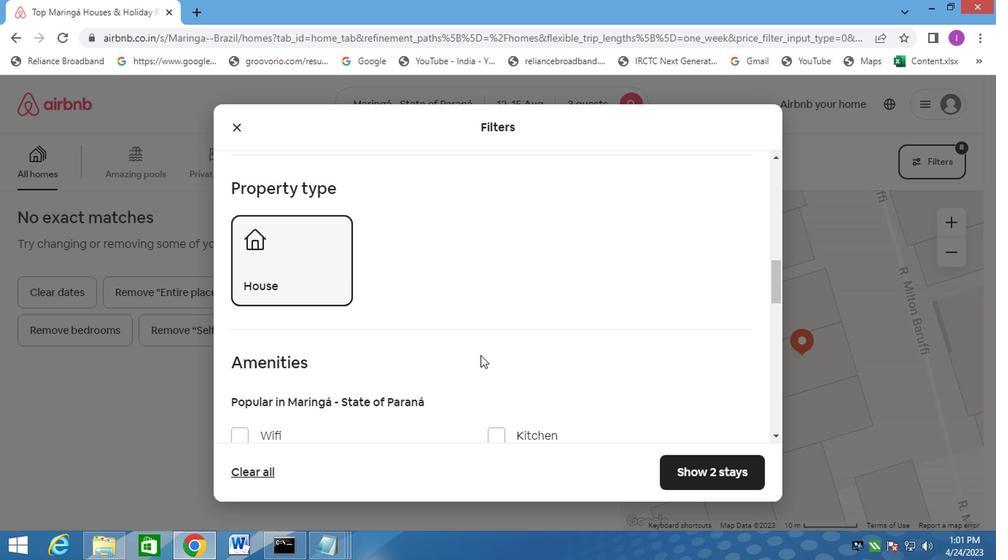 
Action: Mouse scrolled (481, 350) with delta (0, 0)
Screenshot: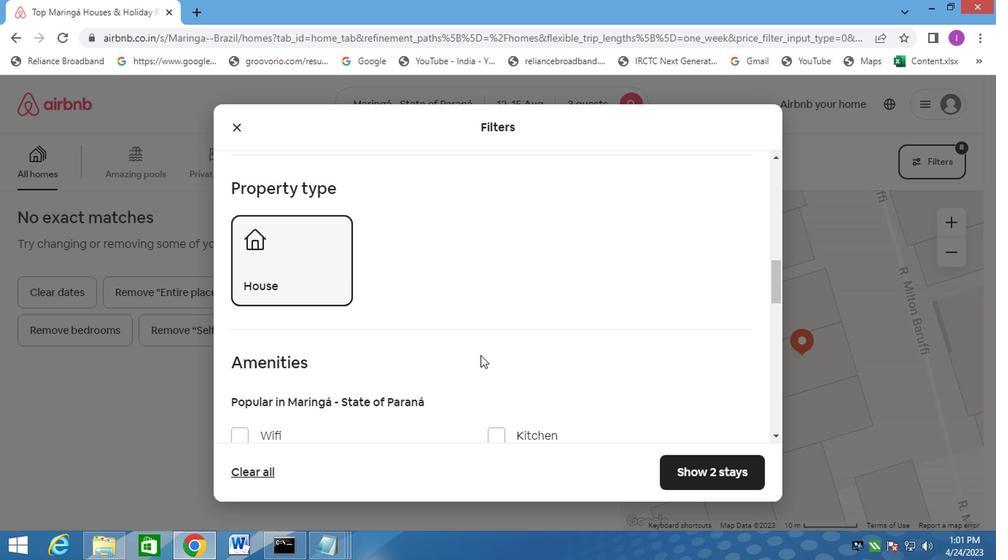 
Action: Mouse moved to (602, 327)
Screenshot: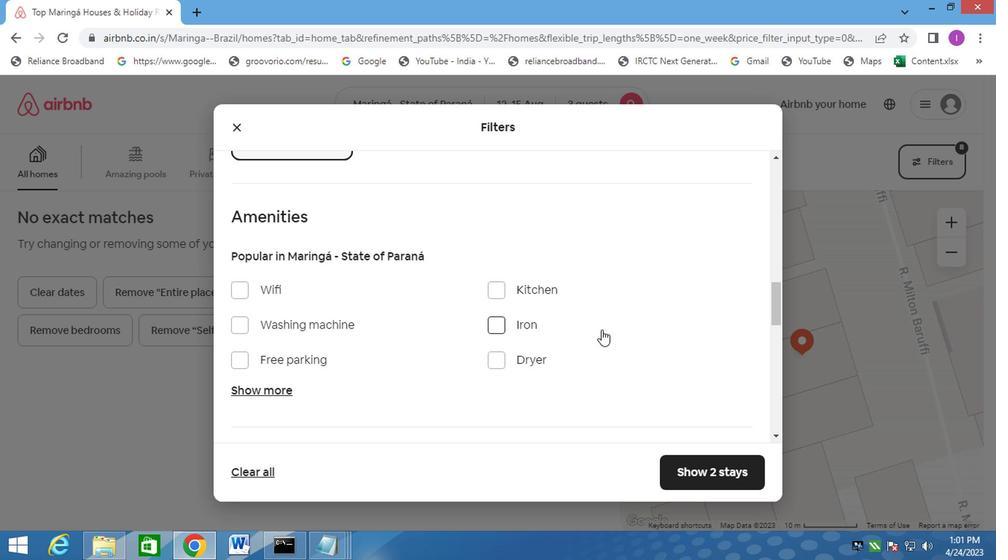 
Action: Mouse scrolled (602, 326) with delta (0, 0)
Screenshot: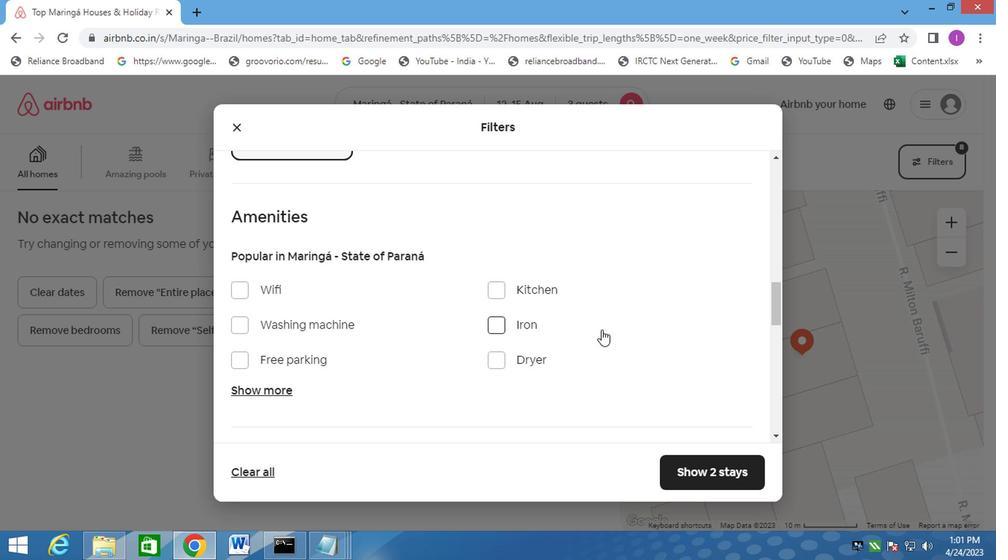 
Action: Mouse scrolled (602, 326) with delta (0, 0)
Screenshot: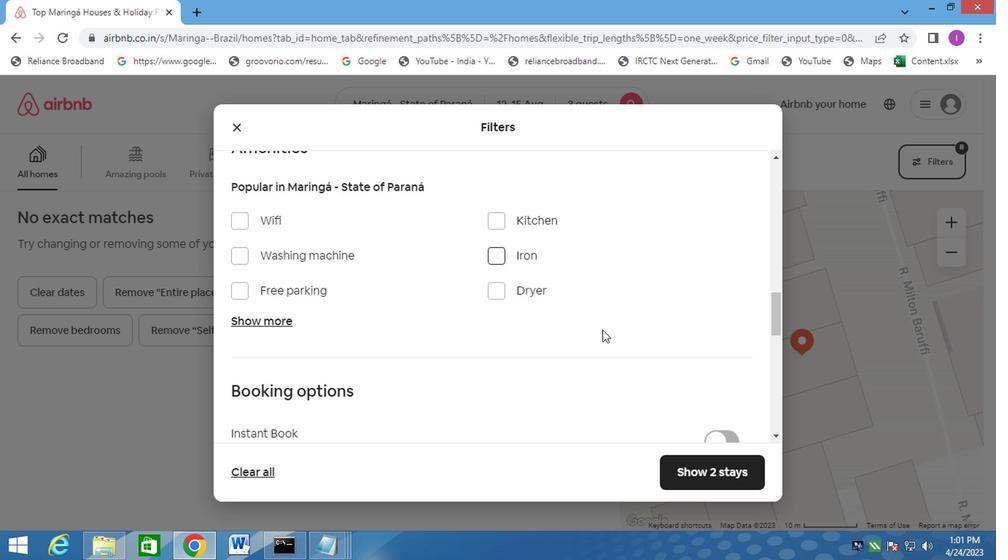 
Action: Mouse moved to (602, 327)
Screenshot: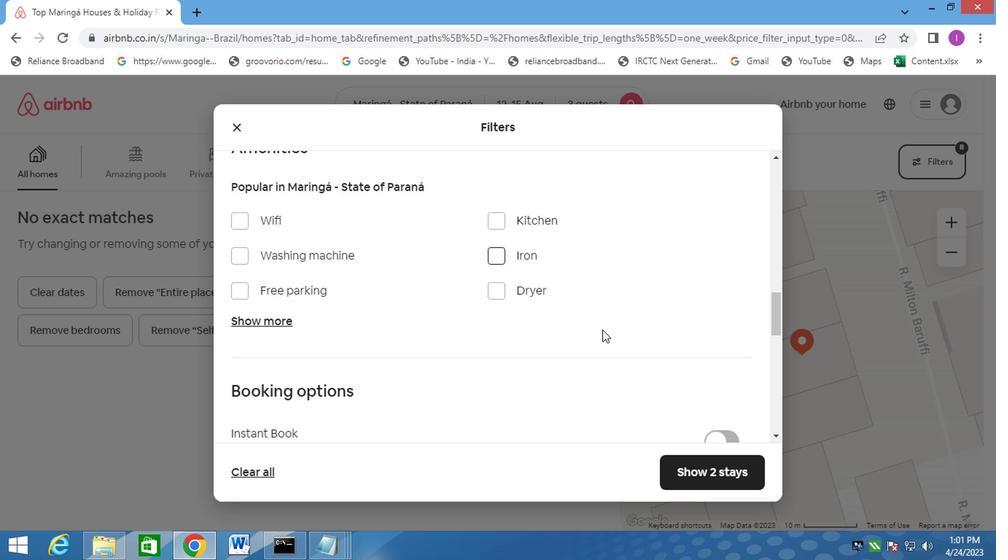 
Action: Mouse scrolled (602, 326) with delta (0, 0)
Screenshot: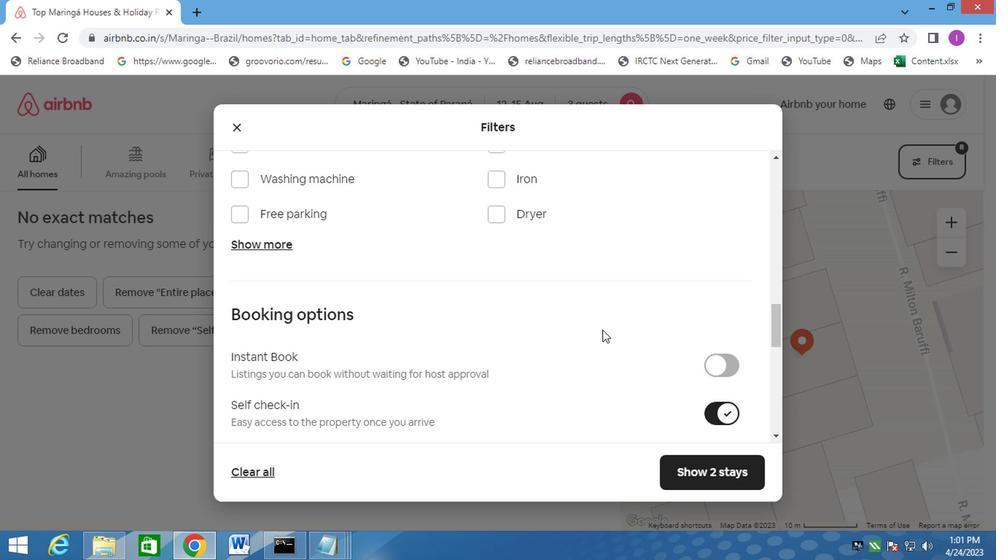 
Action: Mouse scrolled (602, 326) with delta (0, 0)
Screenshot: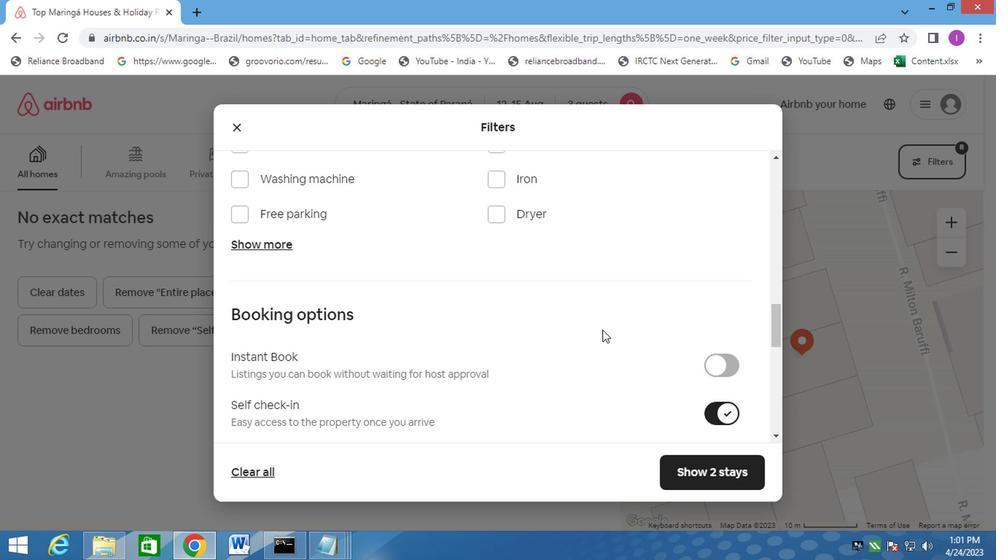 
Action: Mouse scrolled (602, 326) with delta (0, 0)
Screenshot: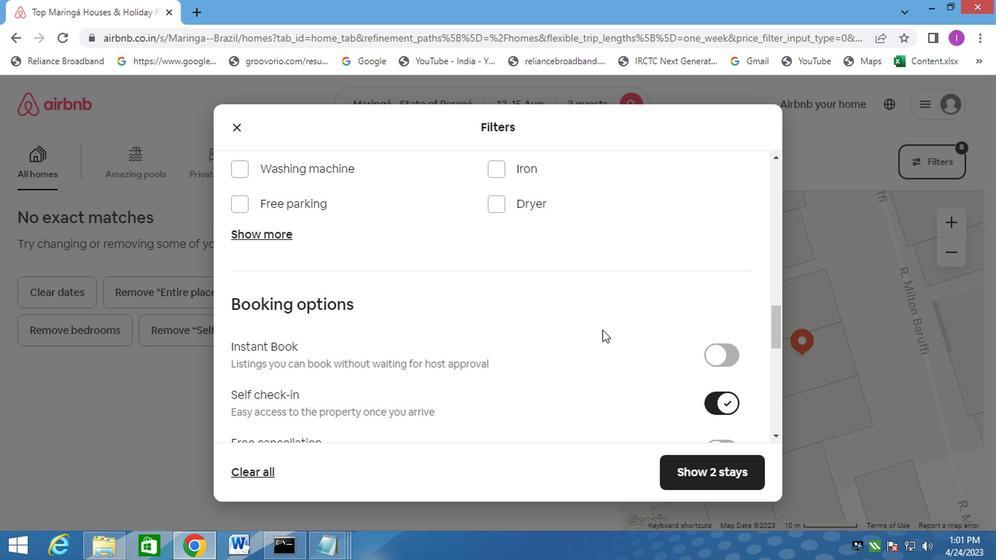 
Action: Mouse scrolled (602, 326) with delta (0, 0)
Screenshot: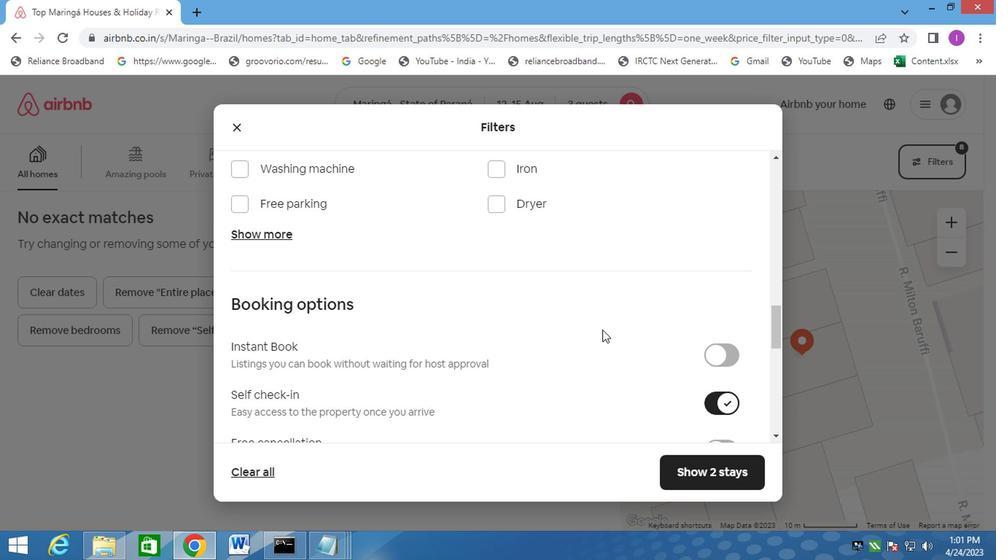 
Action: Mouse scrolled (602, 326) with delta (0, 0)
Screenshot: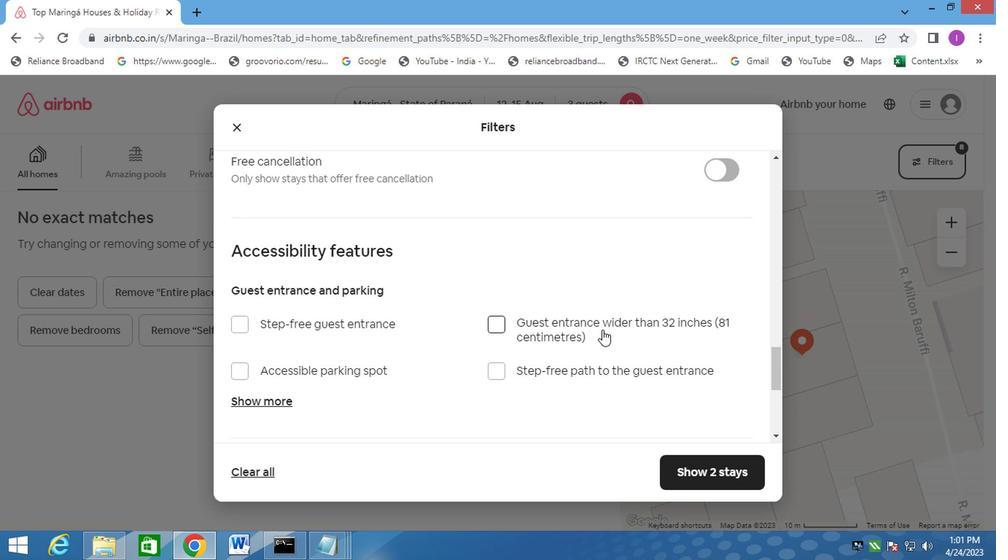 
Action: Mouse scrolled (602, 326) with delta (0, 0)
Screenshot: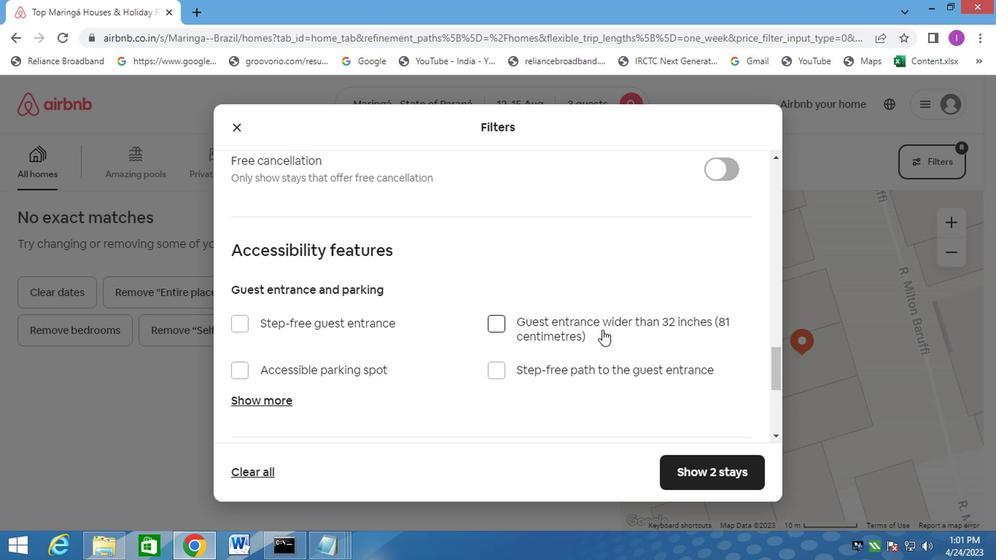 
Action: Mouse scrolled (602, 326) with delta (0, 0)
Screenshot: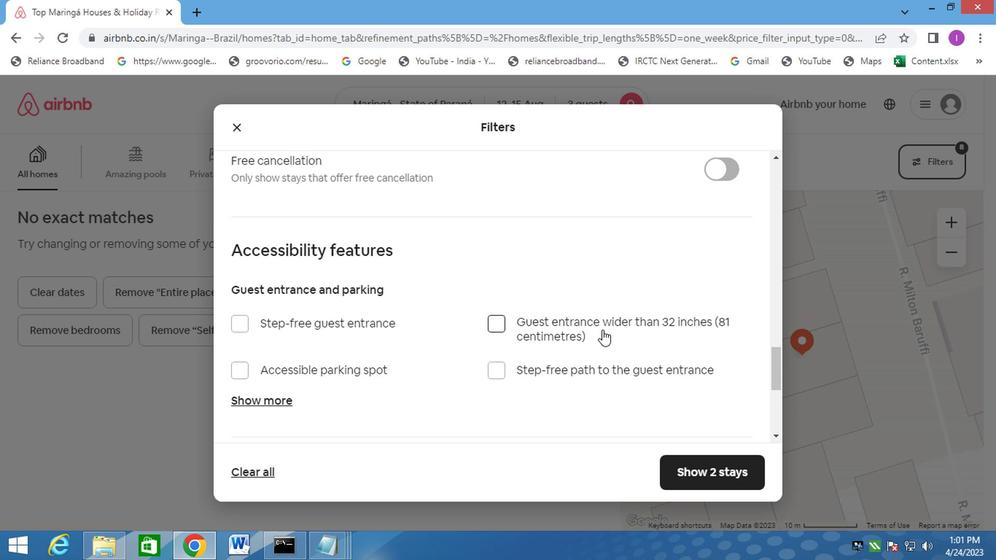 
Action: Mouse scrolled (602, 326) with delta (0, 0)
Screenshot: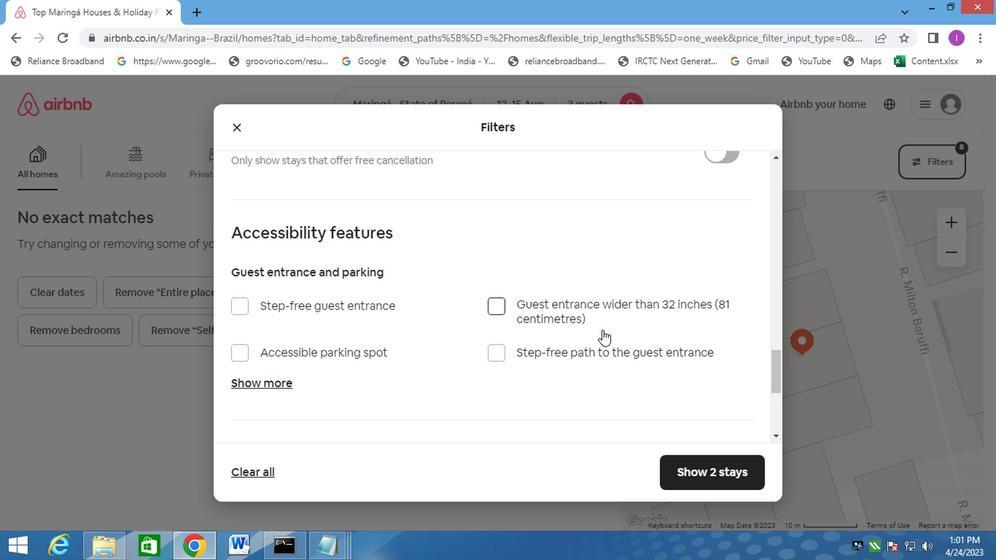 
Action: Mouse moved to (606, 325)
Screenshot: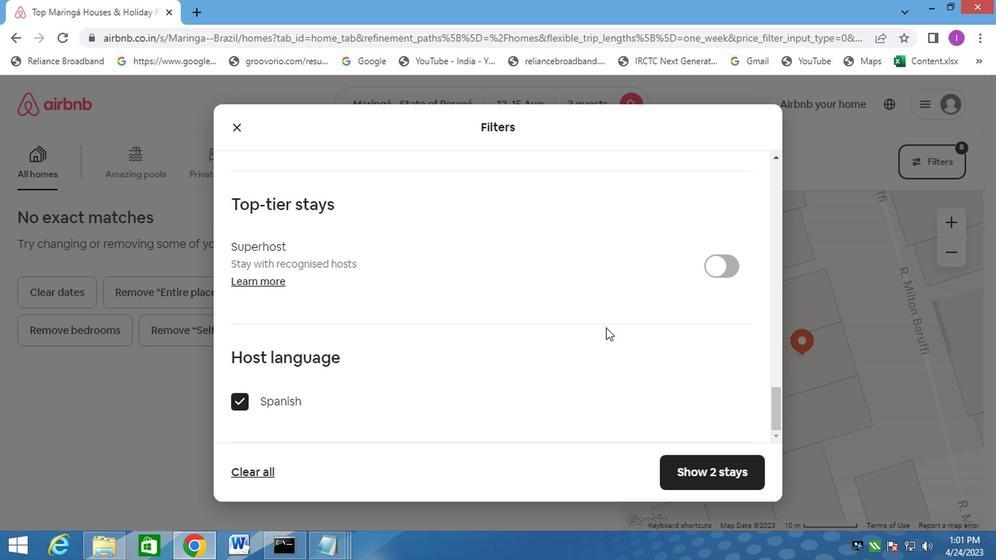 
Action: Mouse scrolled (606, 324) with delta (0, 0)
Screenshot: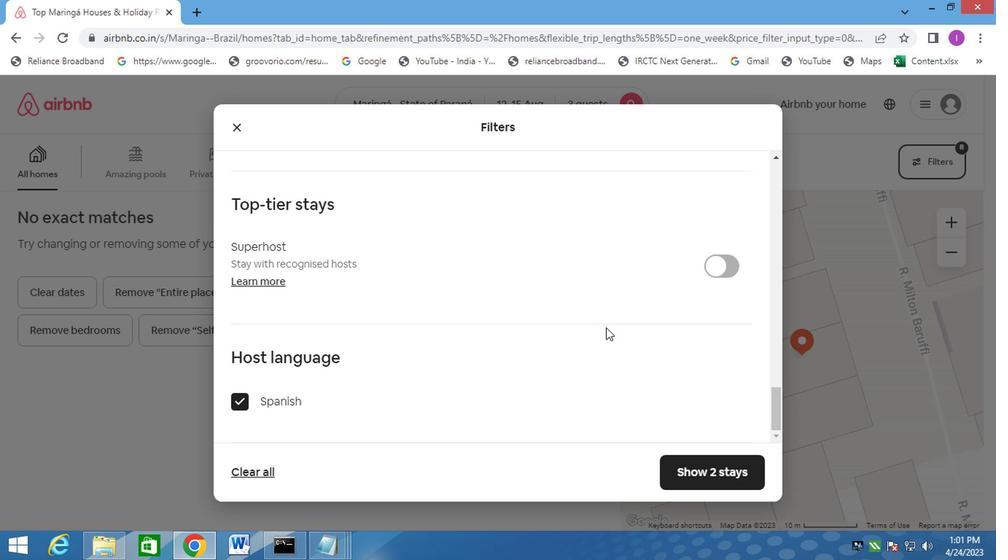 
Action: Mouse scrolled (606, 324) with delta (0, 0)
Screenshot: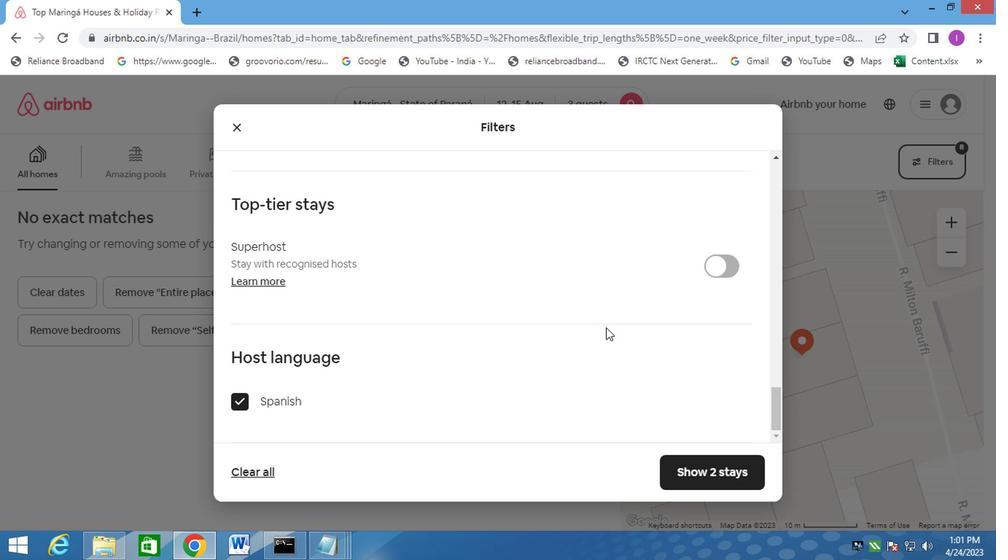 
Action: Mouse scrolled (606, 324) with delta (0, 0)
Screenshot: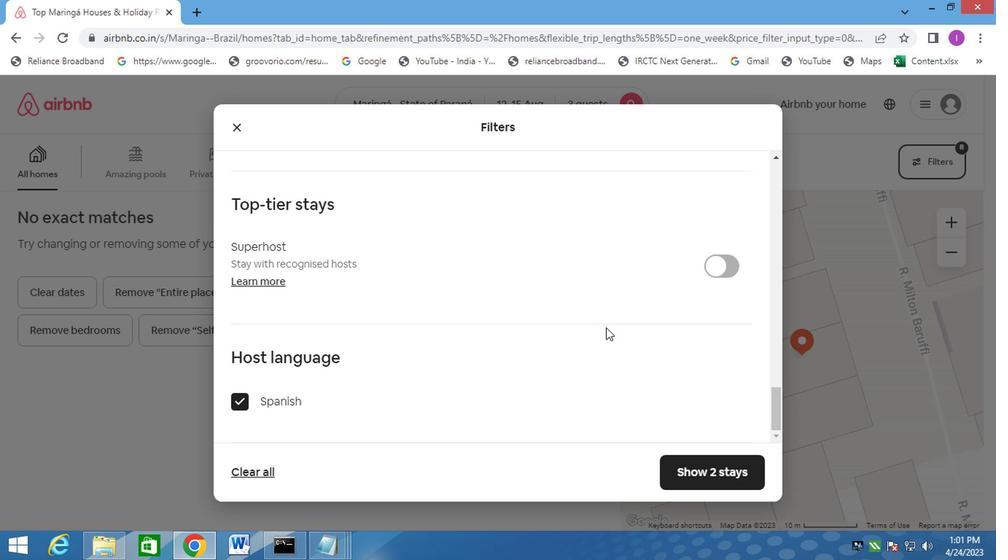 
Action: Mouse moved to (723, 463)
Screenshot: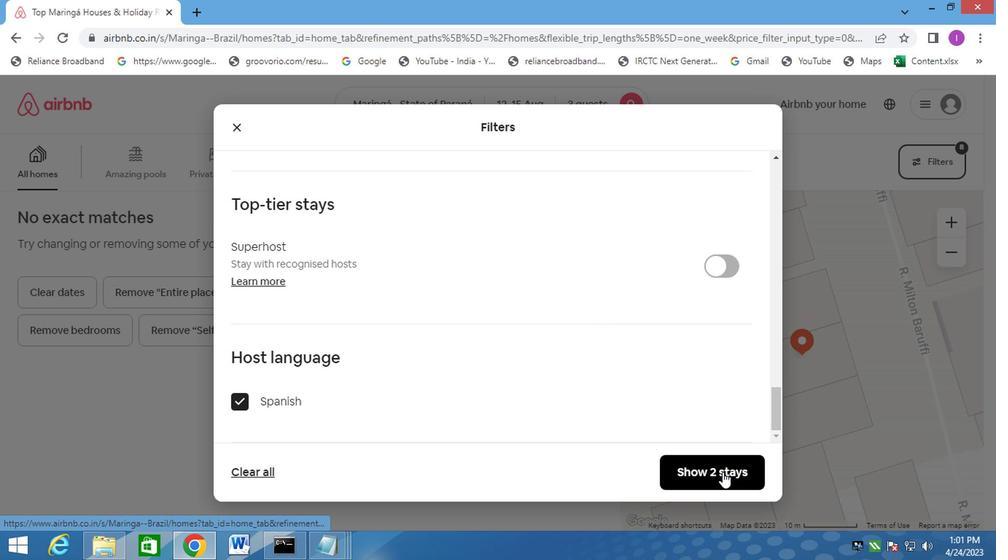 
Action: Mouse pressed left at (723, 463)
Screenshot: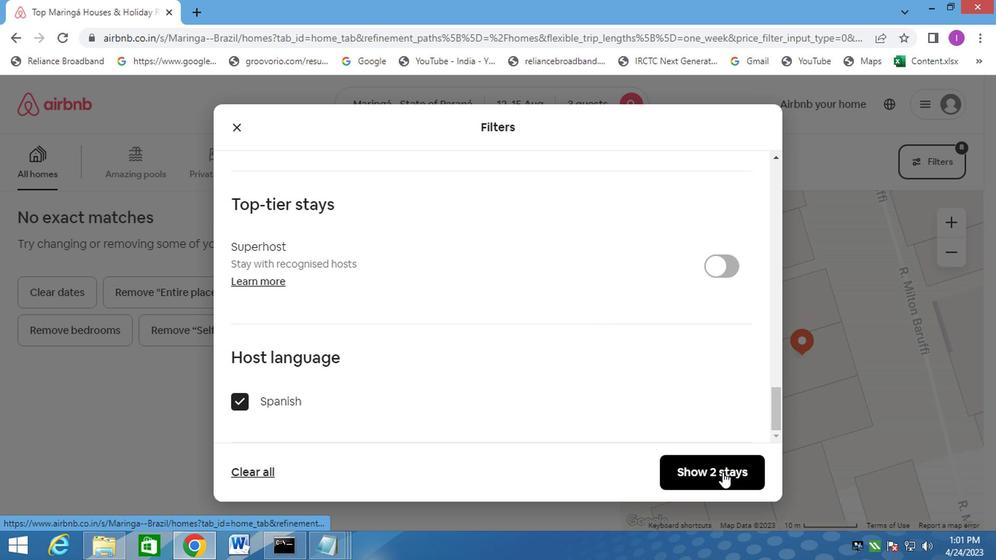 
Action: Mouse moved to (587, 403)
Screenshot: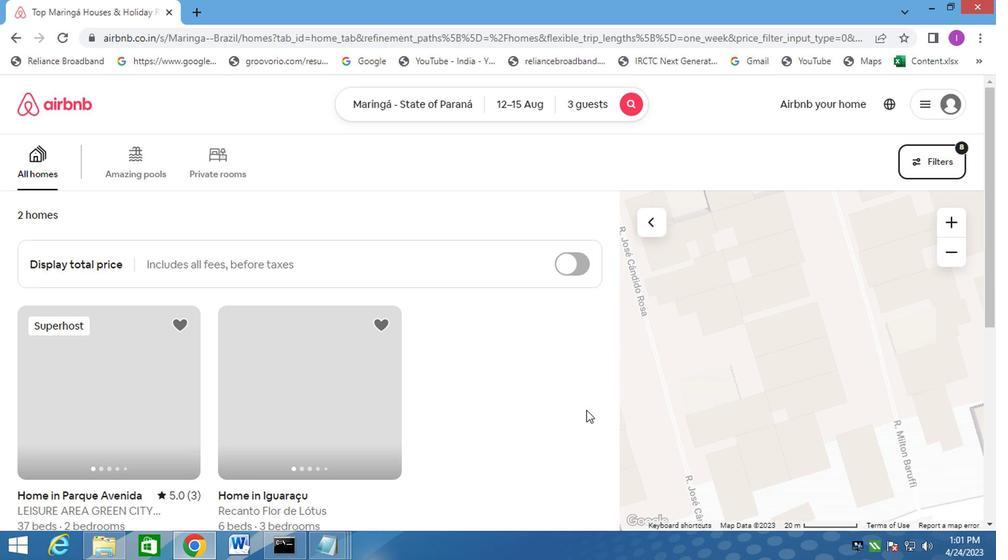 
Action: Key pressed <Key.f8>
Screenshot: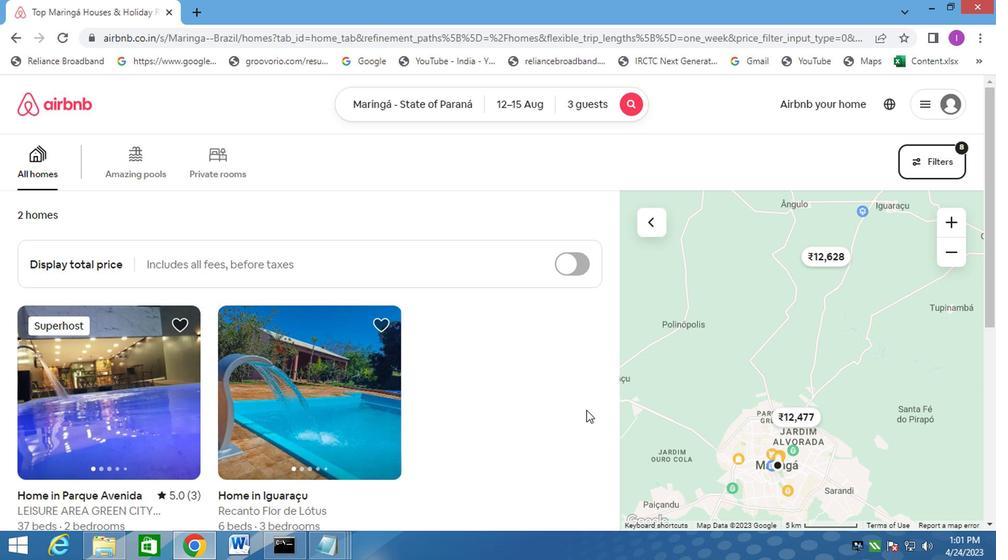 
